 Task: Add an event with the title Second Team Building Activity: Outdoor Adventure and Team Bonding Experience, date '2023/10/29', time 8:30 AM to 10:30 AMand add a description: After the scavenger hunt, a debriefing session will be conducted to allow teams to share their experiences, challenges faced, and lessons learned. This provides an opportunity for reflection, celebration of successes, and identification of areas for improvement., put the event into Blue category . Add location for the event as: 456 Palace of Knossos, Crete, Greece, logged in from the account softage.10@softage.netand send the event invitation to softage.7@softage.net and softage.8@softage.net. Set a reminder for the event 15 minutes before
Action: Mouse moved to (102, 127)
Screenshot: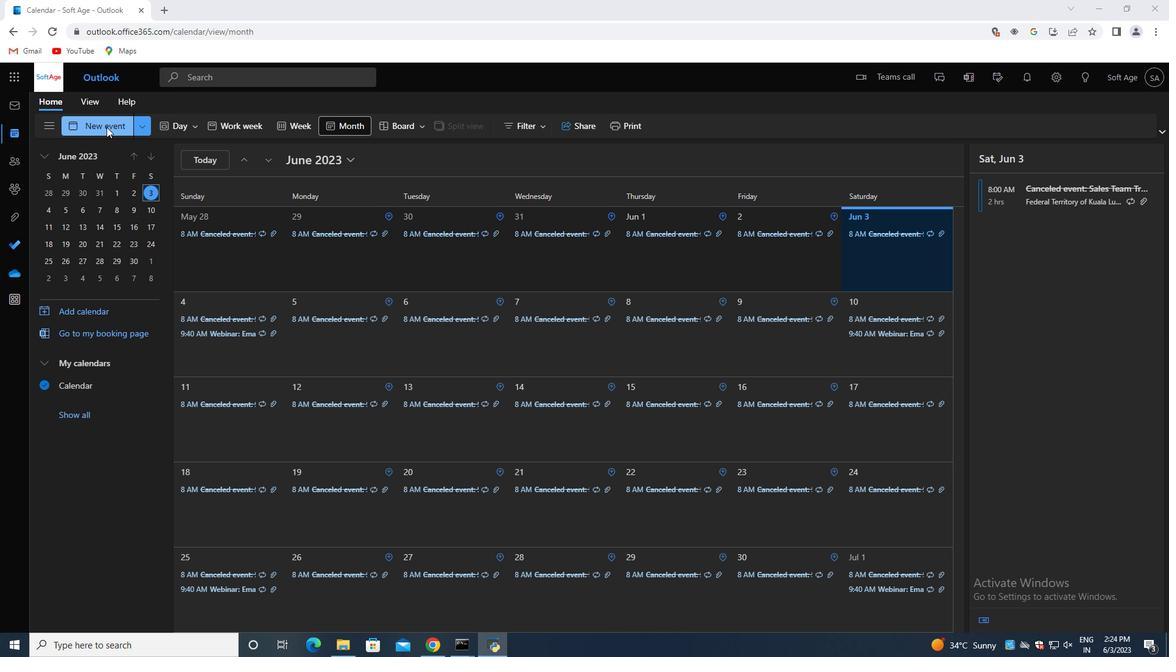 
Action: Mouse pressed left at (102, 127)
Screenshot: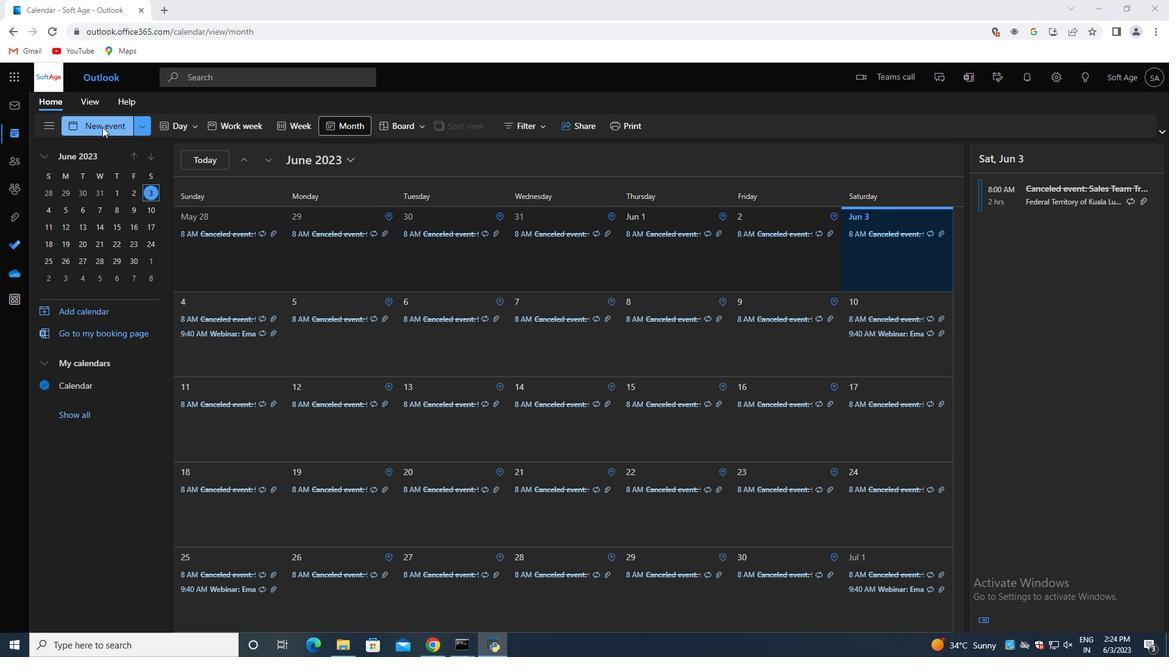 
Action: Mouse moved to (354, 196)
Screenshot: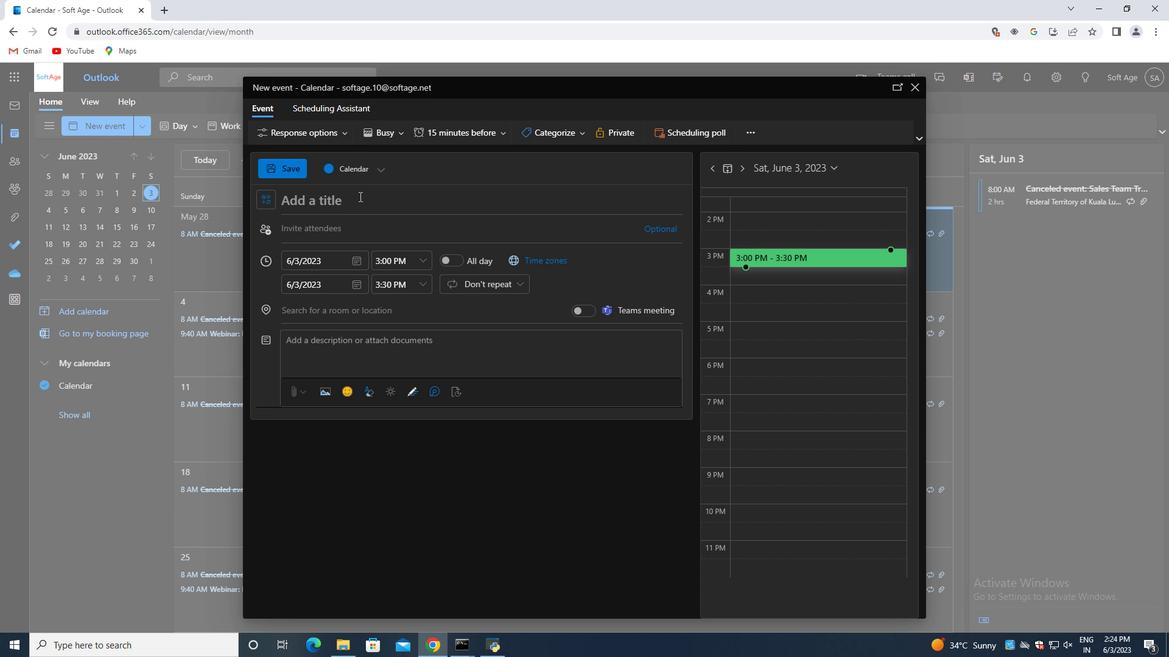 
Action: Mouse pressed left at (354, 196)
Screenshot: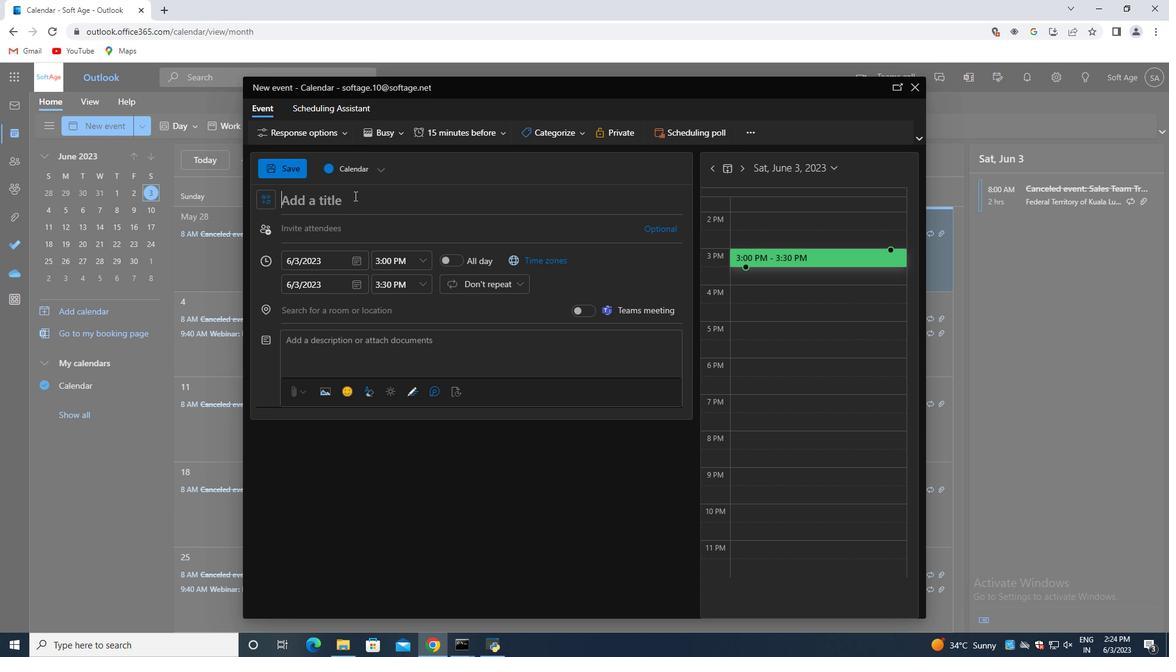 
Action: Key pressed <Key.shift>Second<Key.space><Key.shift>Team<Key.space><Key.shift>Building<Key.space><Key.shift>Activity<Key.shift_r>:<Key.space><Key.shift>Outdoor<Key.space><Key.shift>Adventure<Key.space>and<Key.space><Key.shift>Team<Key.space><Key.shift>Bonding<Key.space><Key.shift>Experience,<Key.backspace>
Screenshot: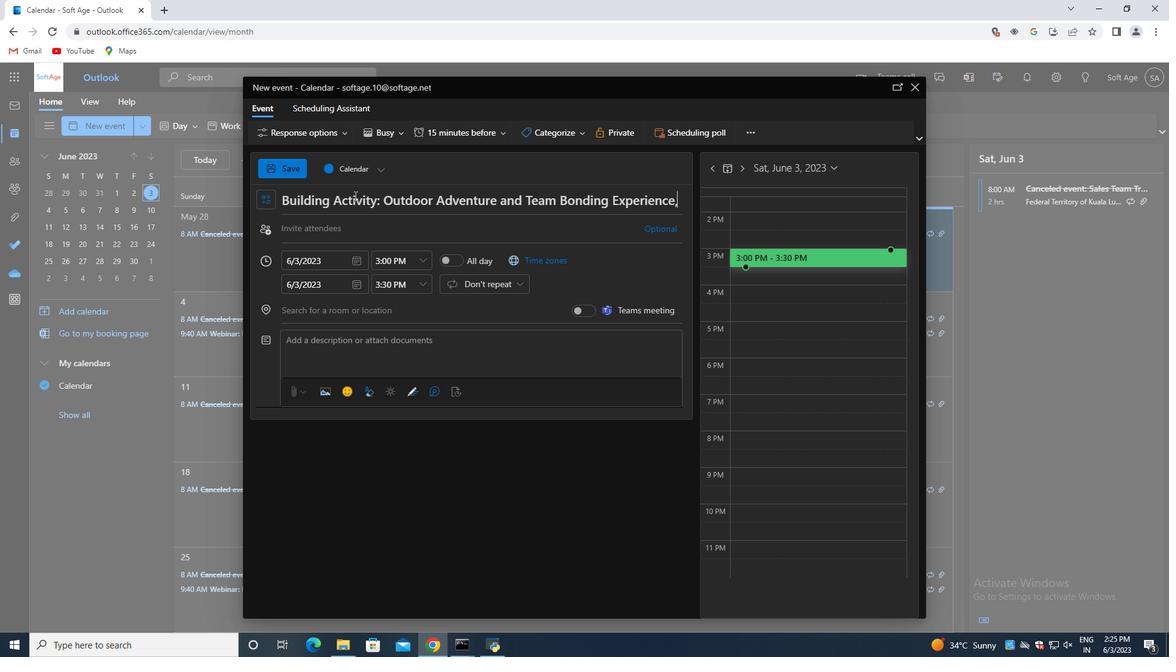 
Action: Mouse moved to (358, 261)
Screenshot: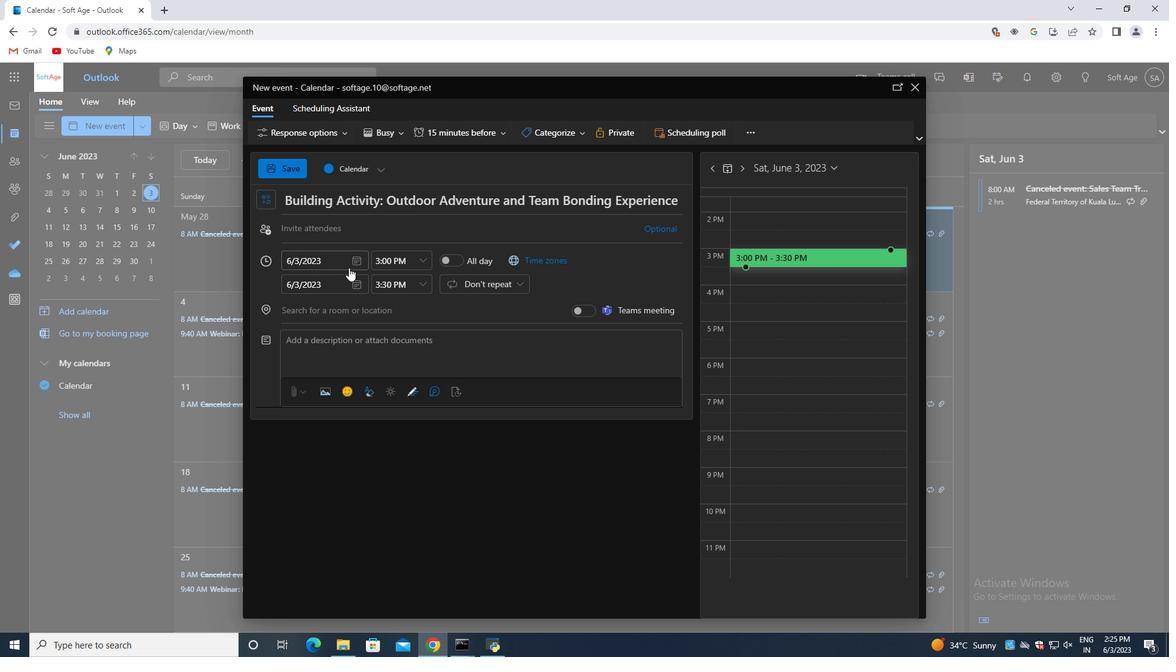
Action: Mouse pressed left at (358, 261)
Screenshot: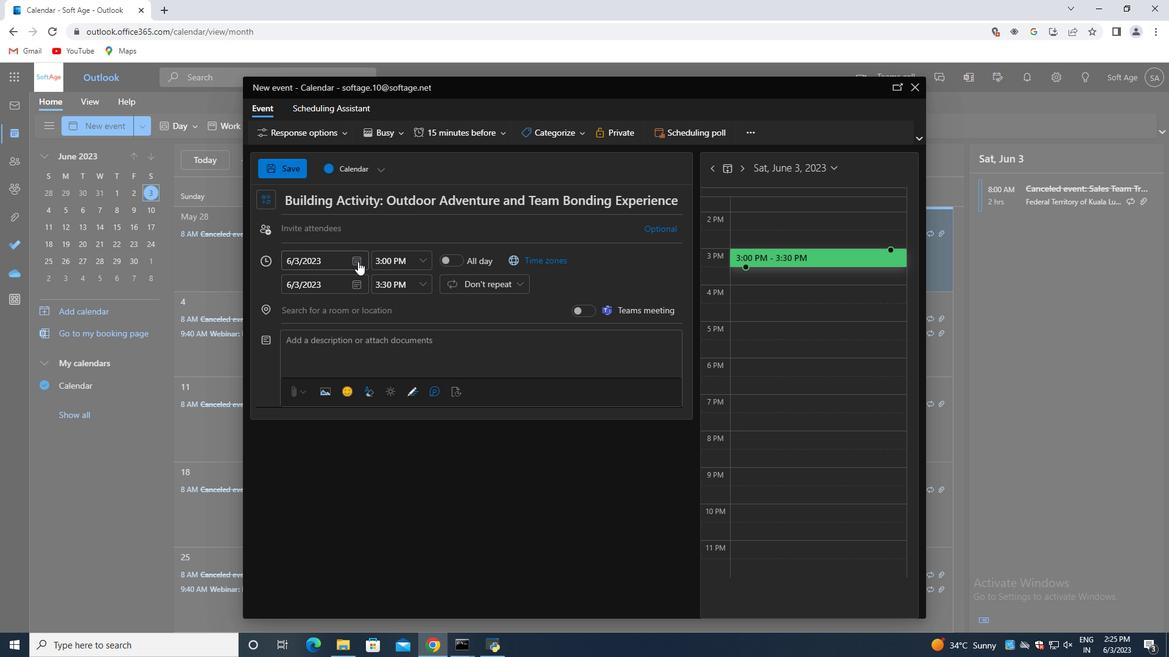 
Action: Mouse moved to (400, 290)
Screenshot: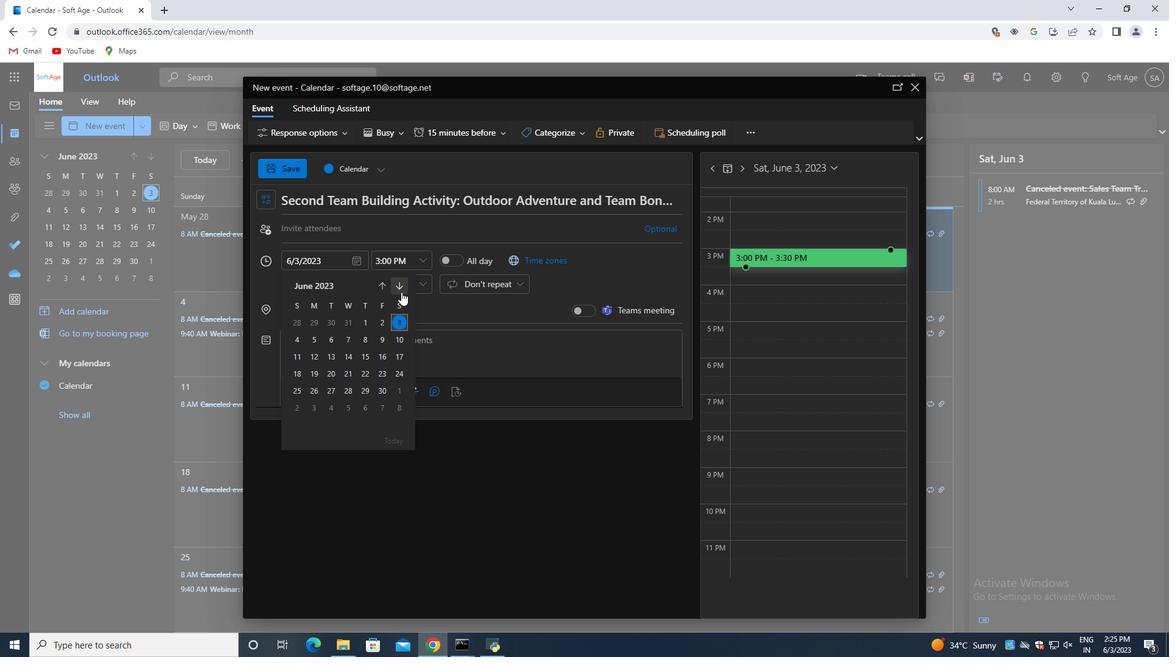 
Action: Mouse pressed left at (400, 290)
Screenshot: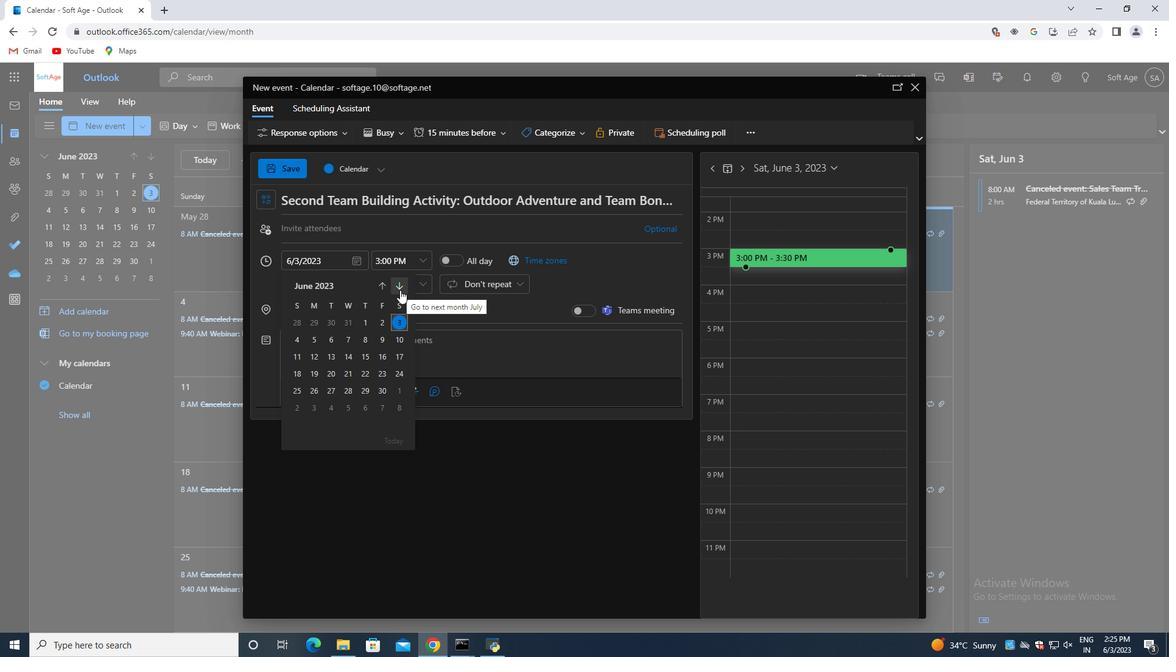 
Action: Mouse pressed left at (400, 290)
Screenshot: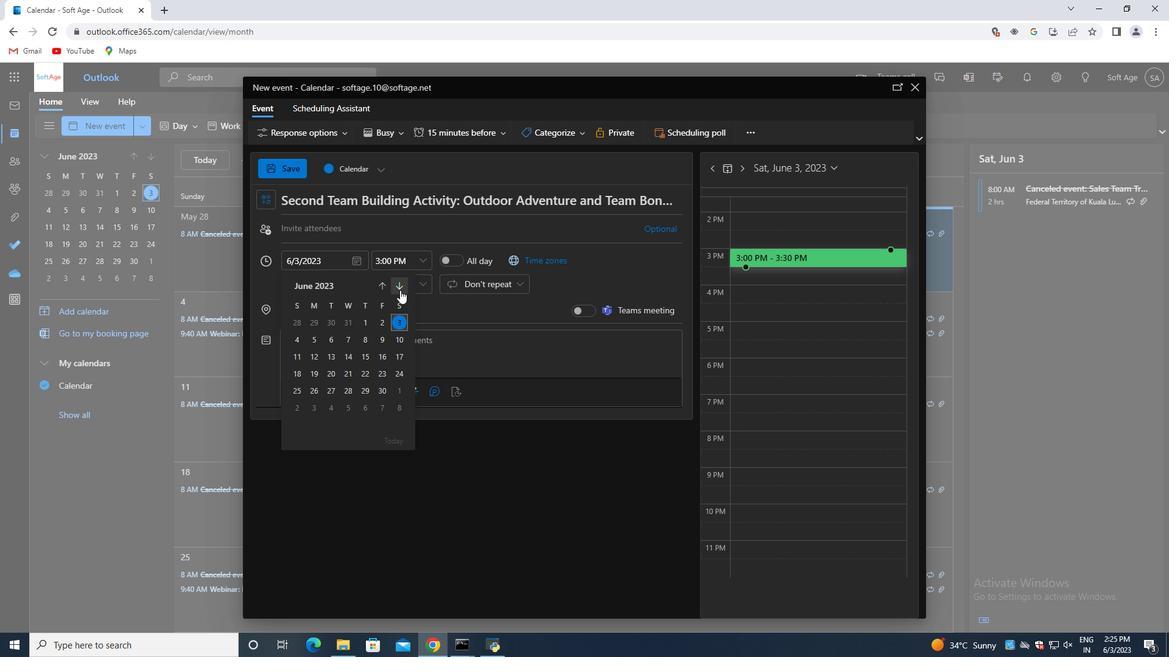 
Action: Mouse pressed left at (400, 290)
Screenshot: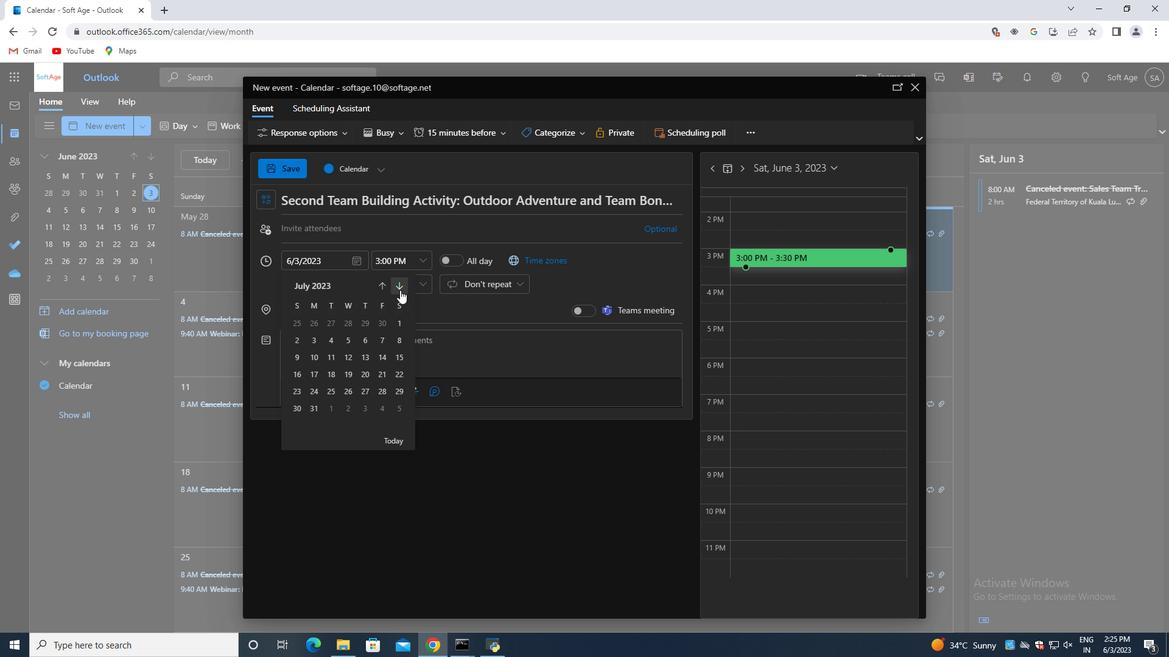 
Action: Mouse pressed left at (400, 290)
Screenshot: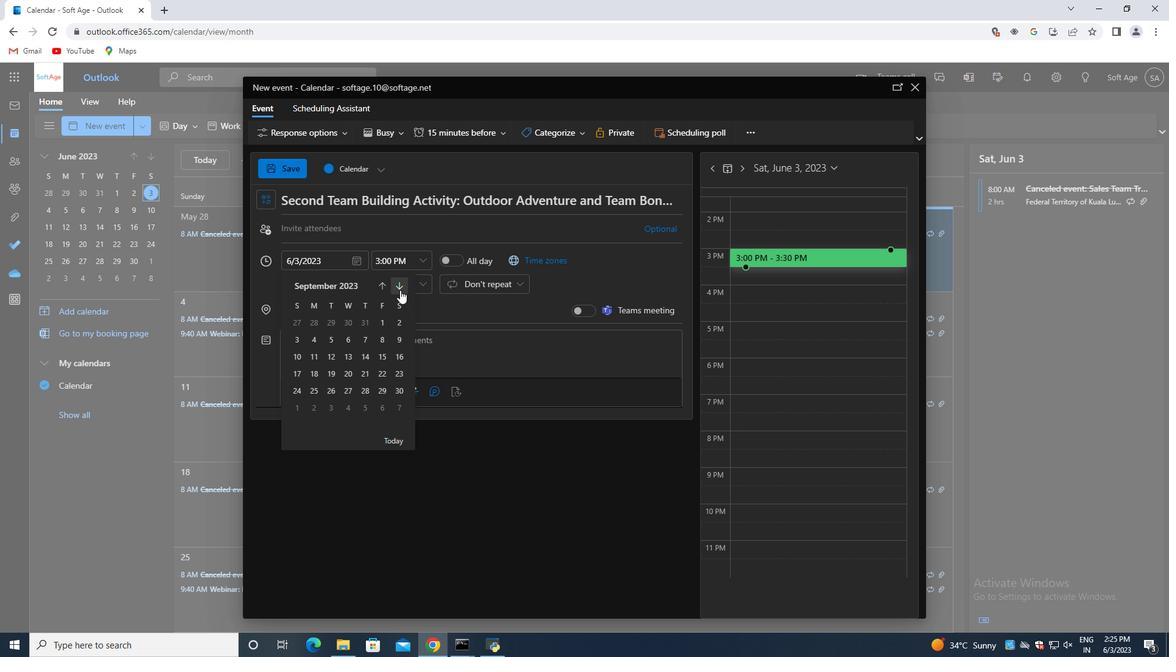 
Action: Mouse moved to (297, 392)
Screenshot: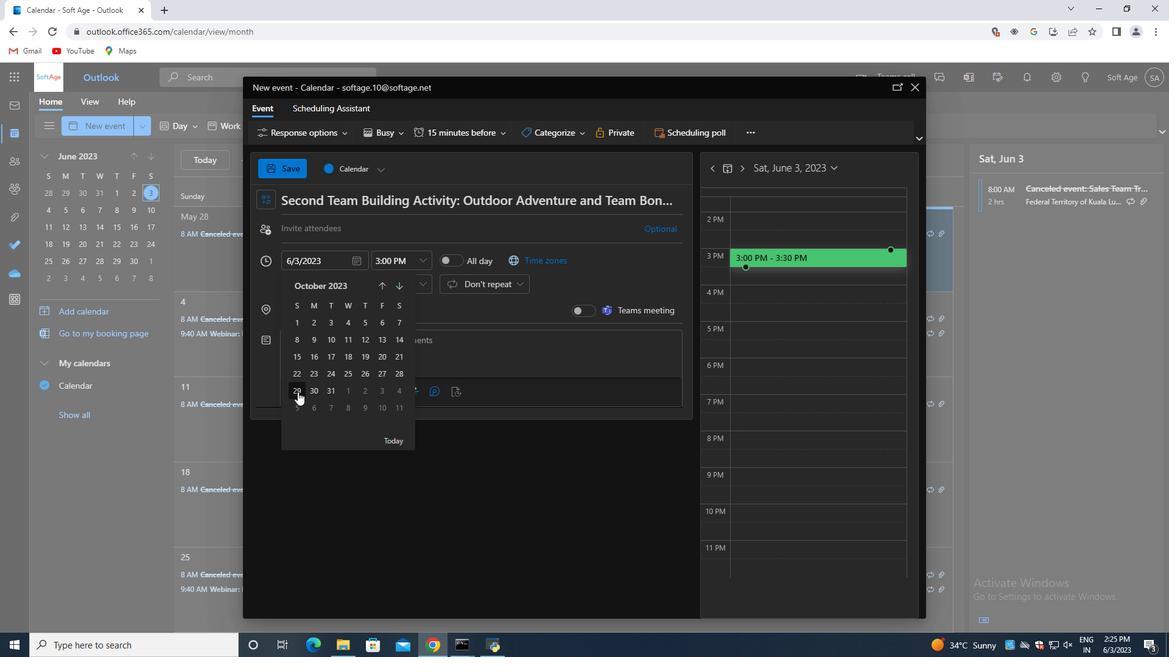 
Action: Mouse pressed left at (297, 392)
Screenshot: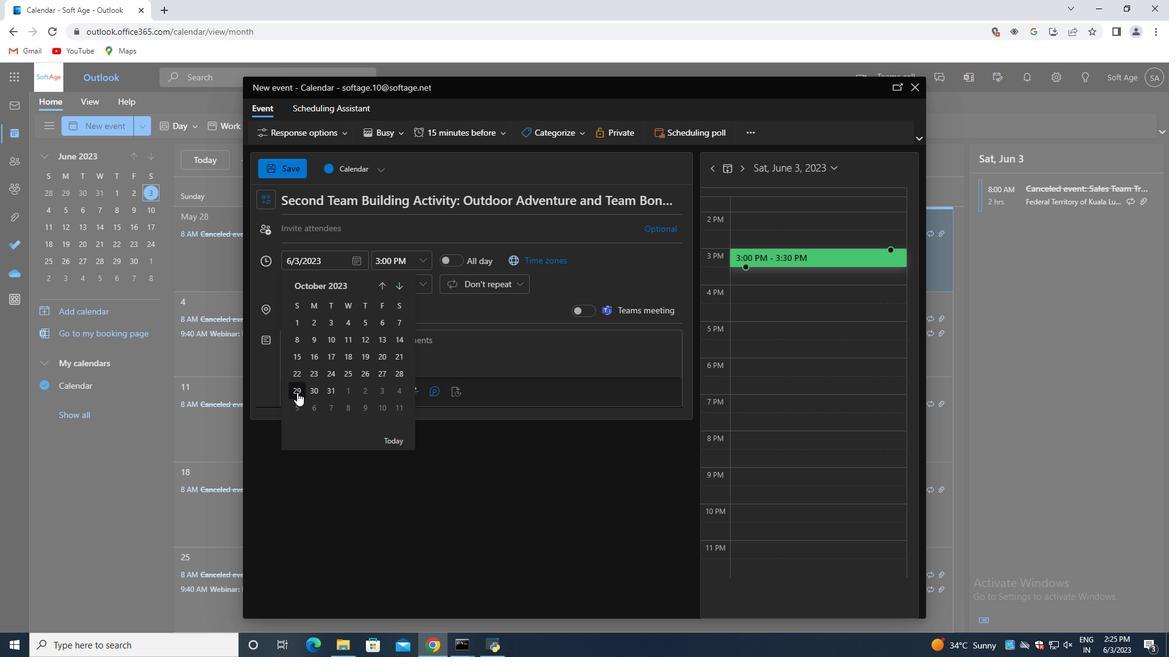 
Action: Mouse moved to (426, 260)
Screenshot: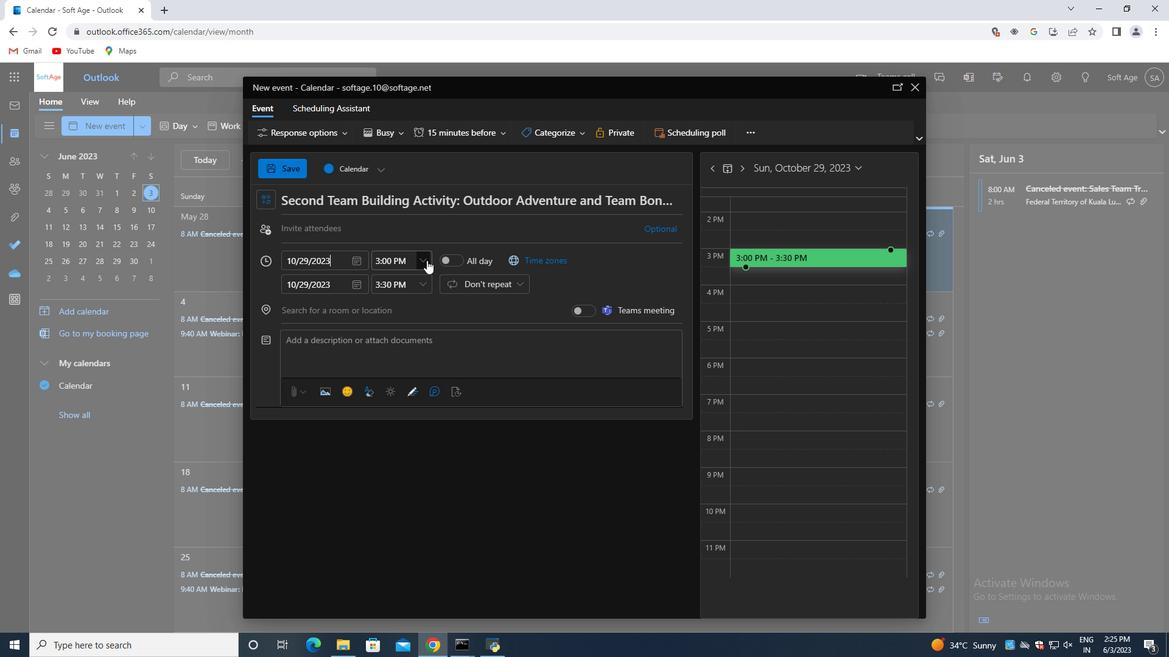 
Action: Mouse pressed left at (426, 260)
Screenshot: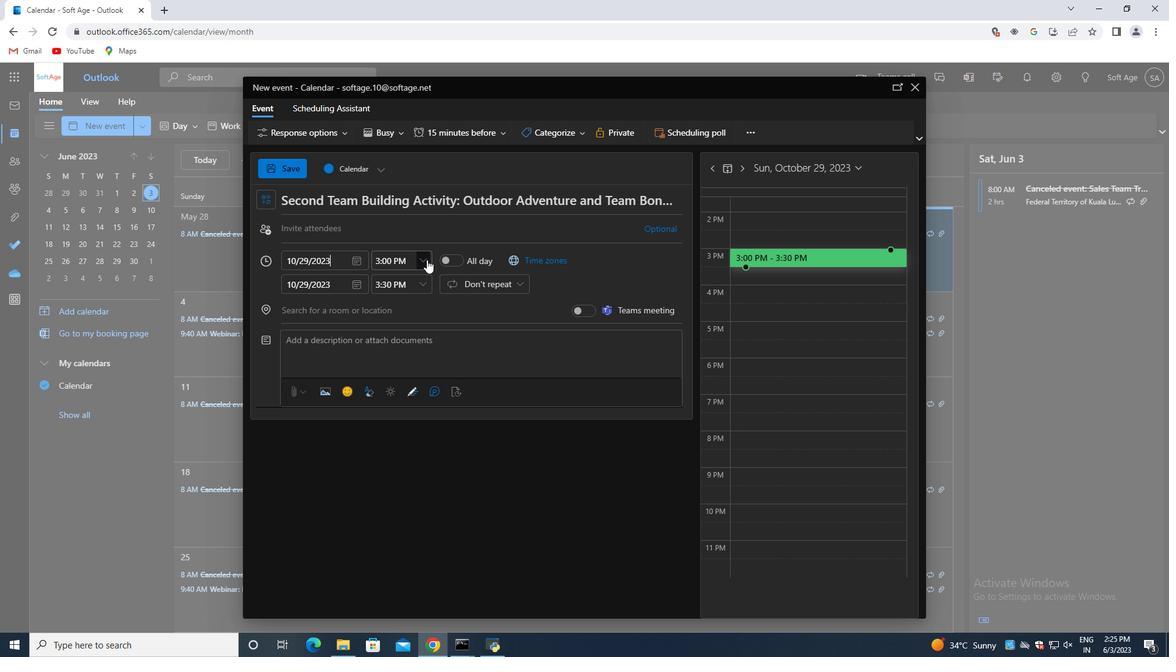 
Action: Mouse moved to (398, 314)
Screenshot: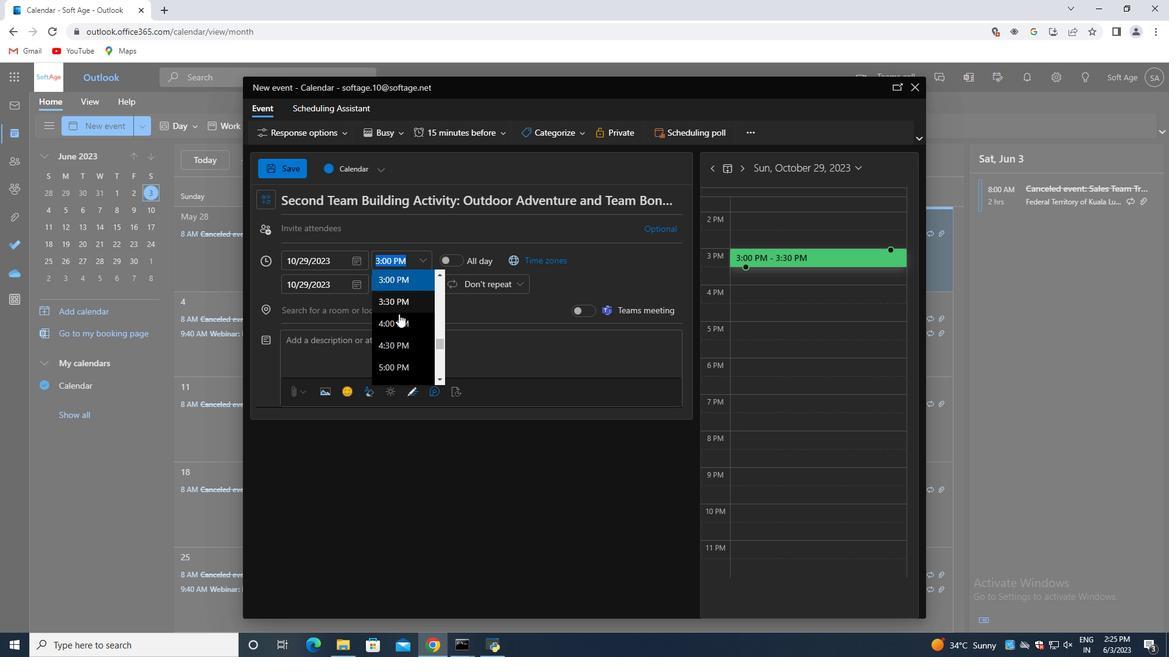 
Action: Mouse scrolled (398, 314) with delta (0, 0)
Screenshot: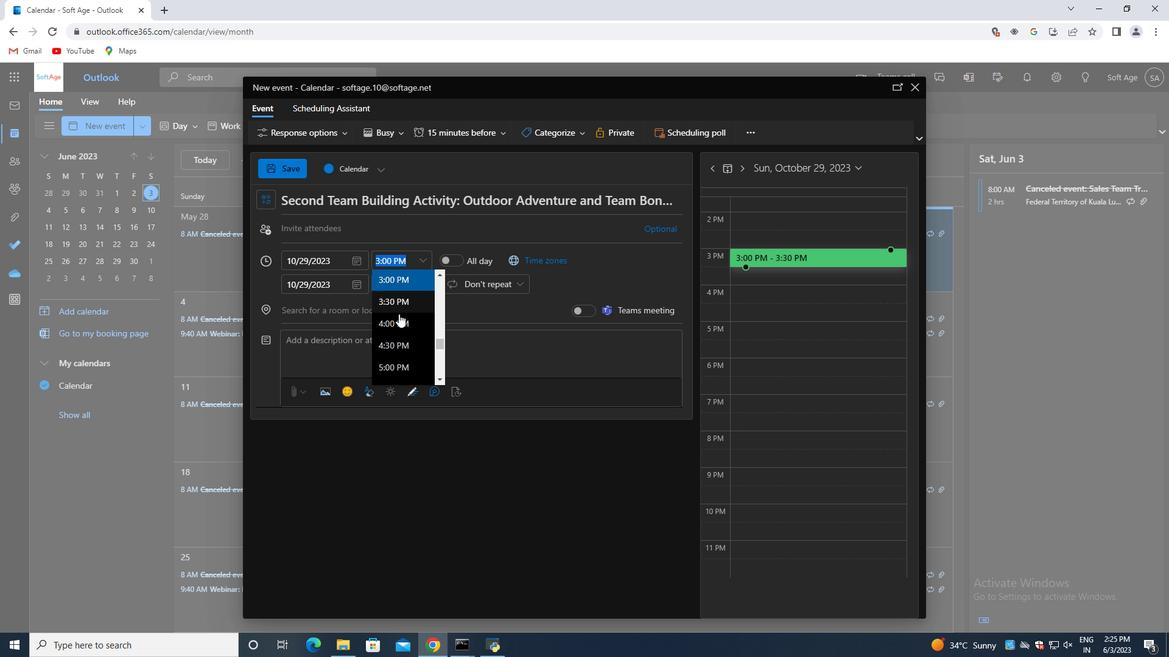 
Action: Mouse scrolled (398, 314) with delta (0, 0)
Screenshot: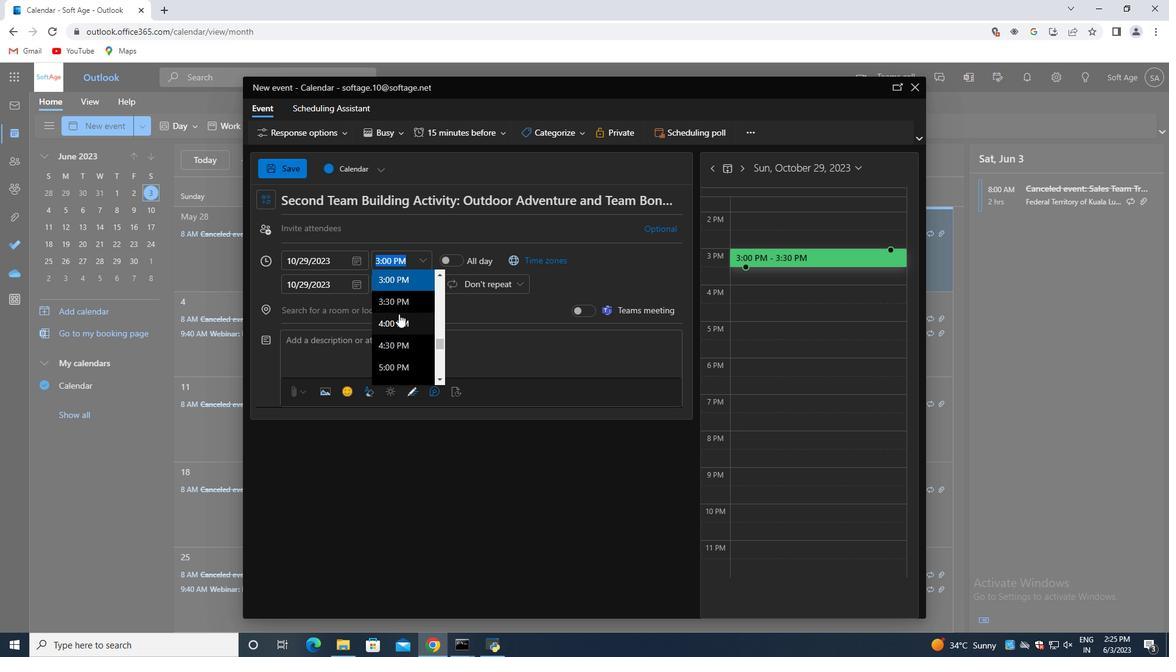 
Action: Mouse scrolled (398, 314) with delta (0, 0)
Screenshot: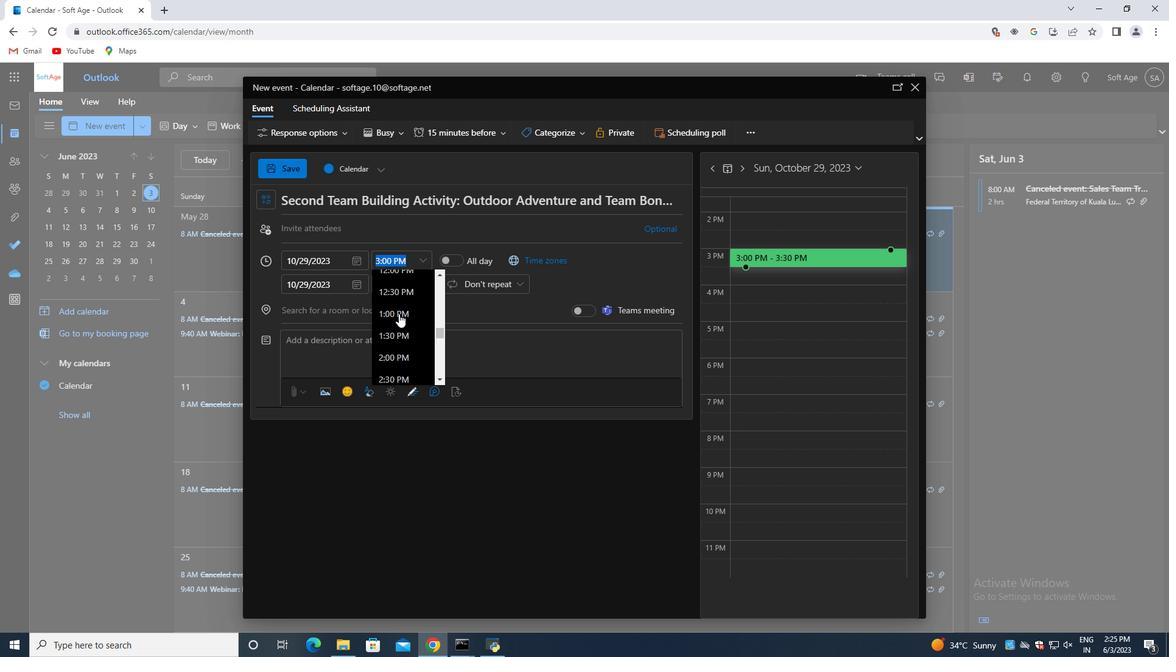 
Action: Mouse scrolled (398, 314) with delta (0, 0)
Screenshot: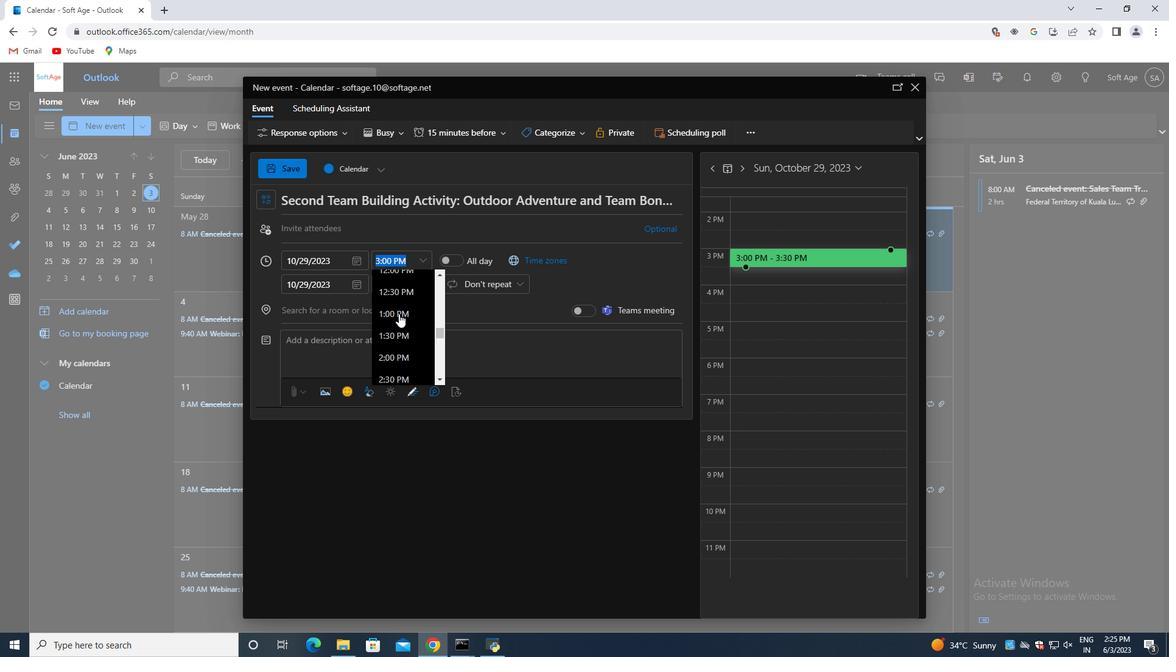 
Action: Mouse scrolled (398, 314) with delta (0, 0)
Screenshot: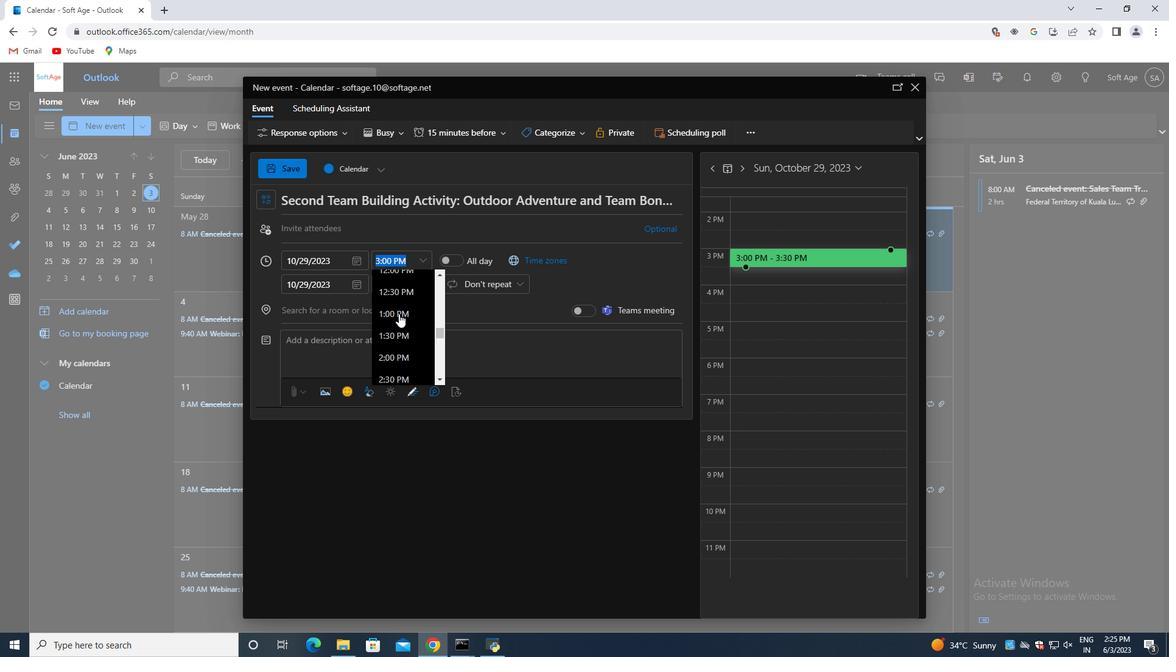 
Action: Mouse moved to (402, 300)
Screenshot: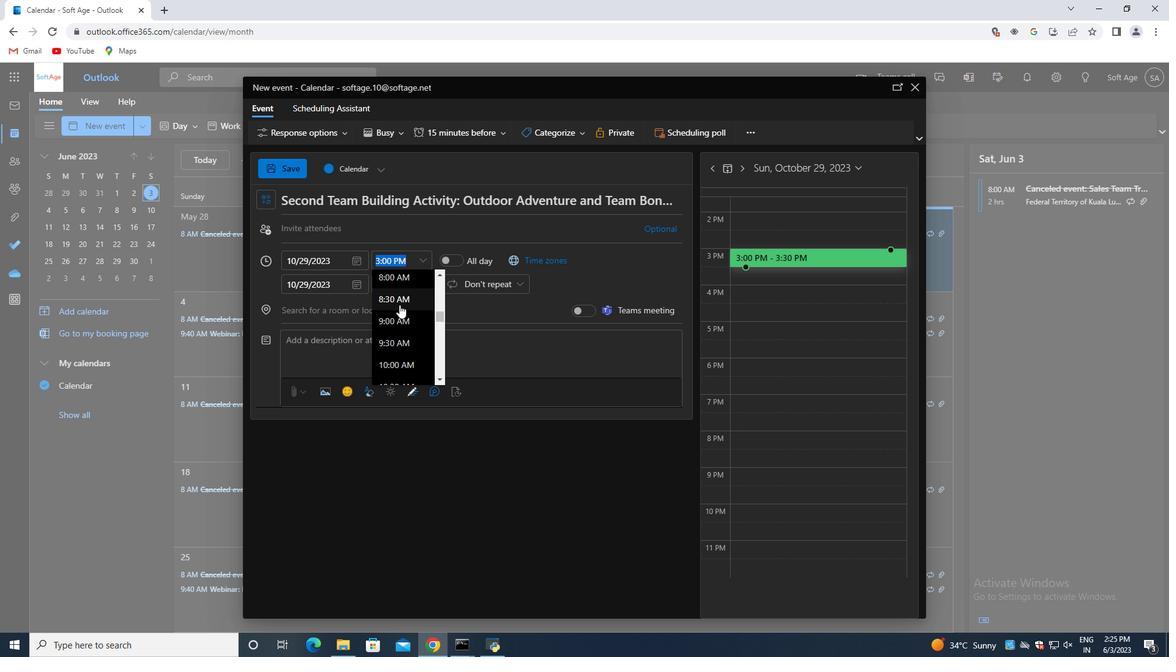 
Action: Mouse pressed left at (402, 300)
Screenshot: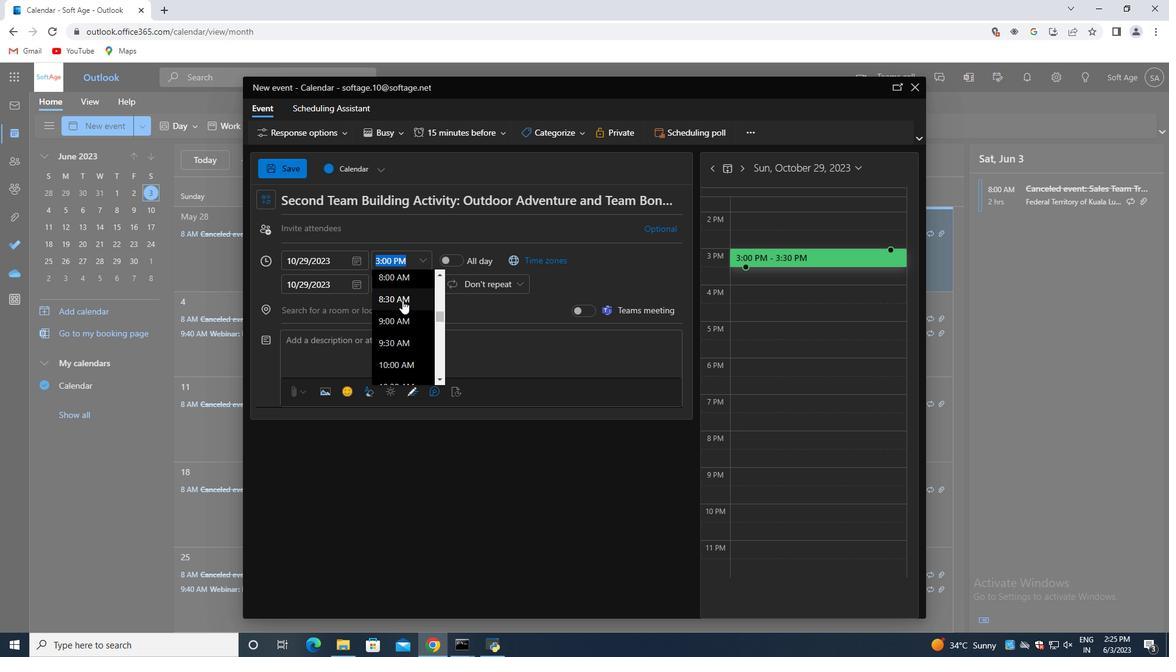 
Action: Mouse moved to (420, 288)
Screenshot: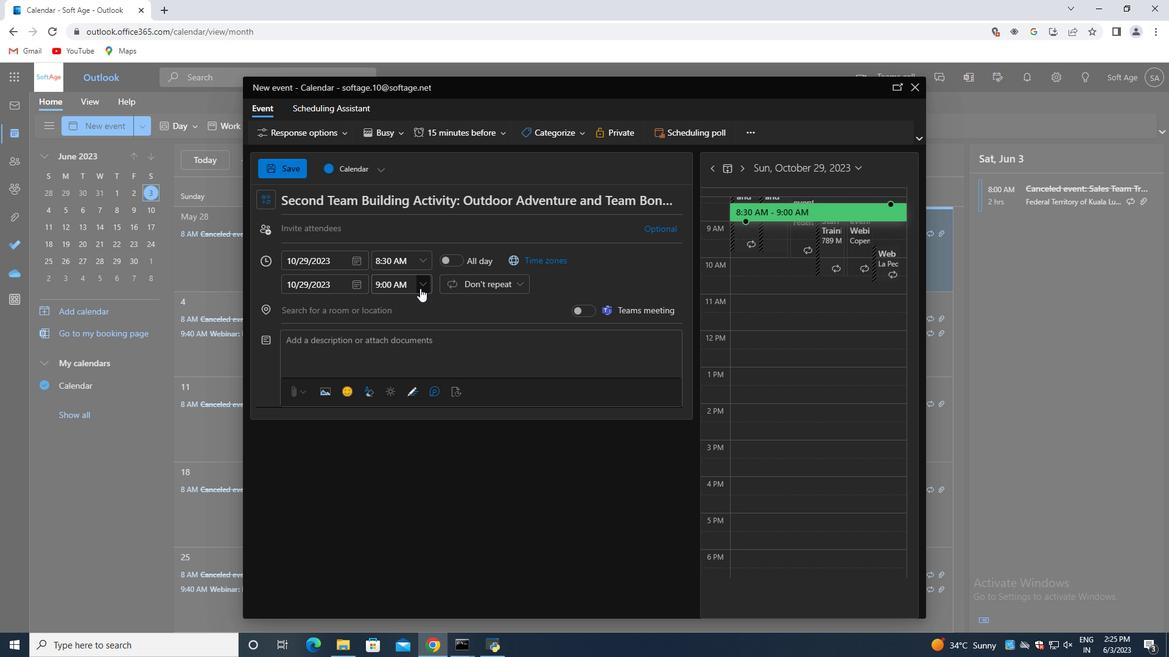
Action: Mouse pressed left at (420, 288)
Screenshot: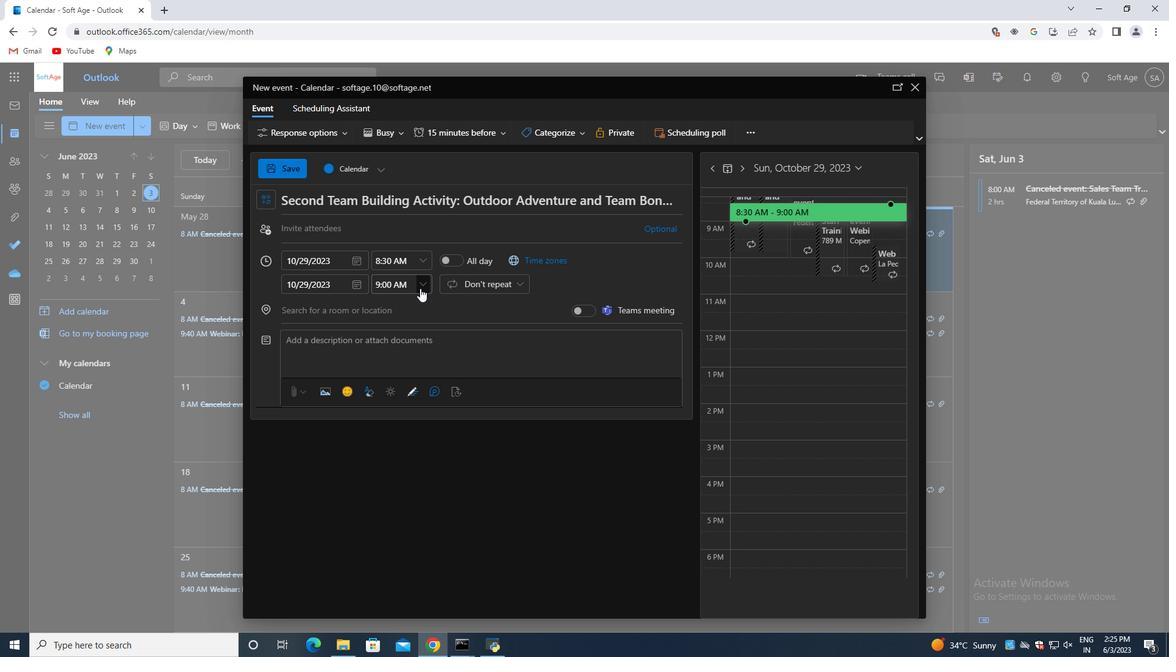 
Action: Mouse moved to (406, 370)
Screenshot: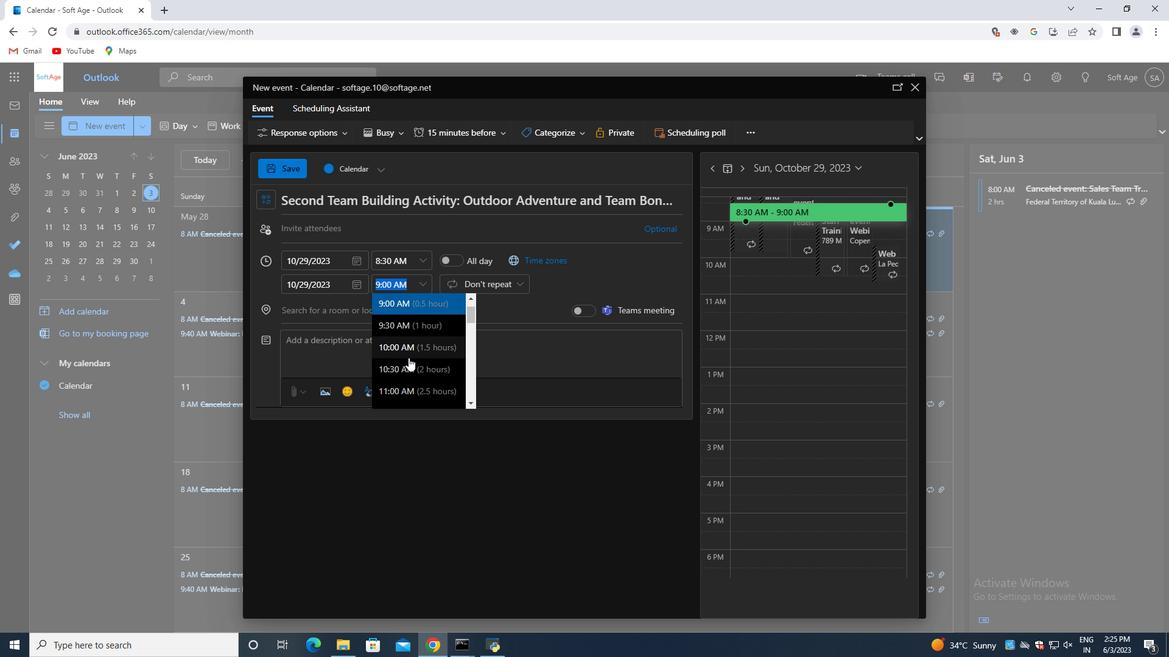 
Action: Mouse pressed left at (406, 370)
Screenshot: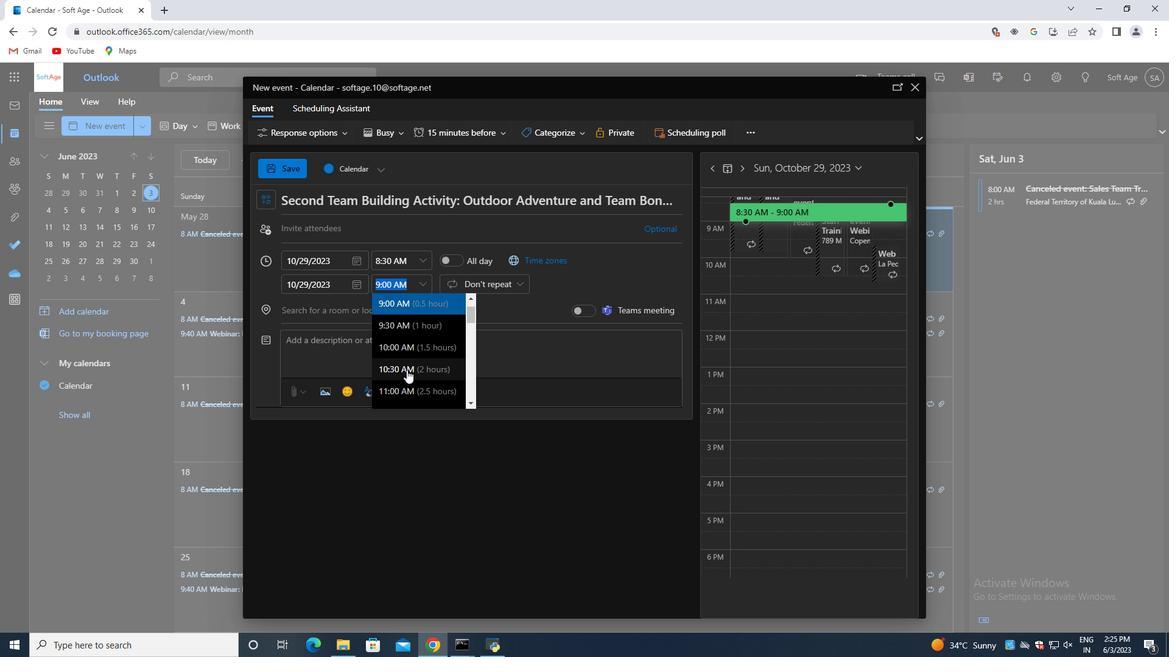 
Action: Mouse moved to (398, 345)
Screenshot: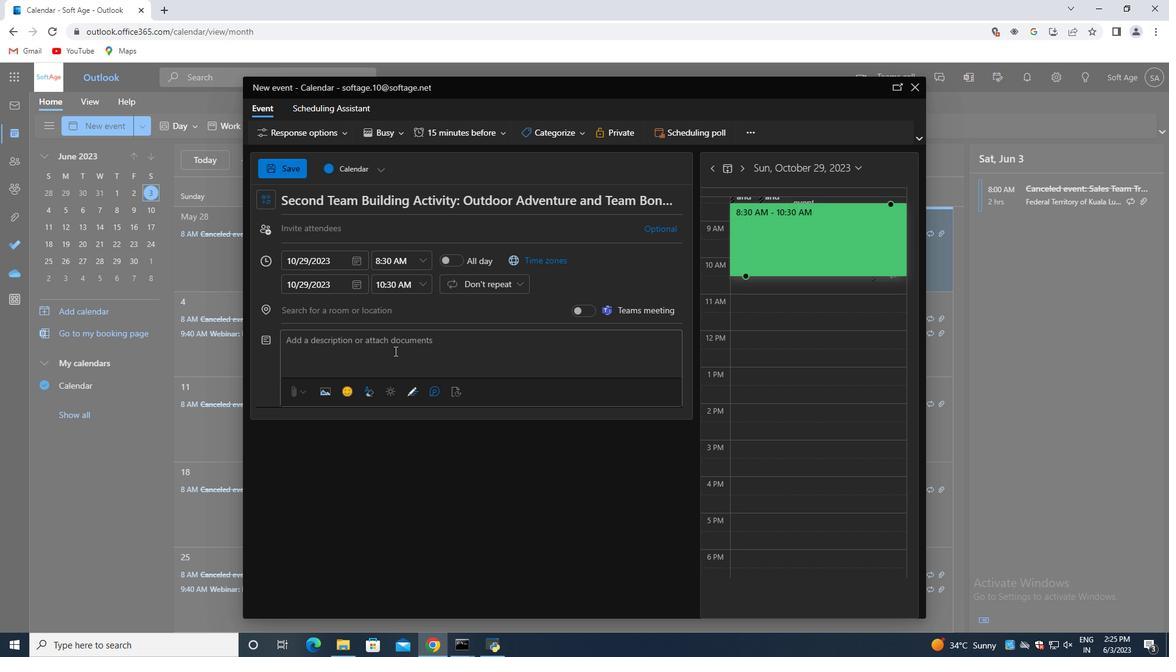 
Action: Mouse pressed left at (398, 345)
Screenshot: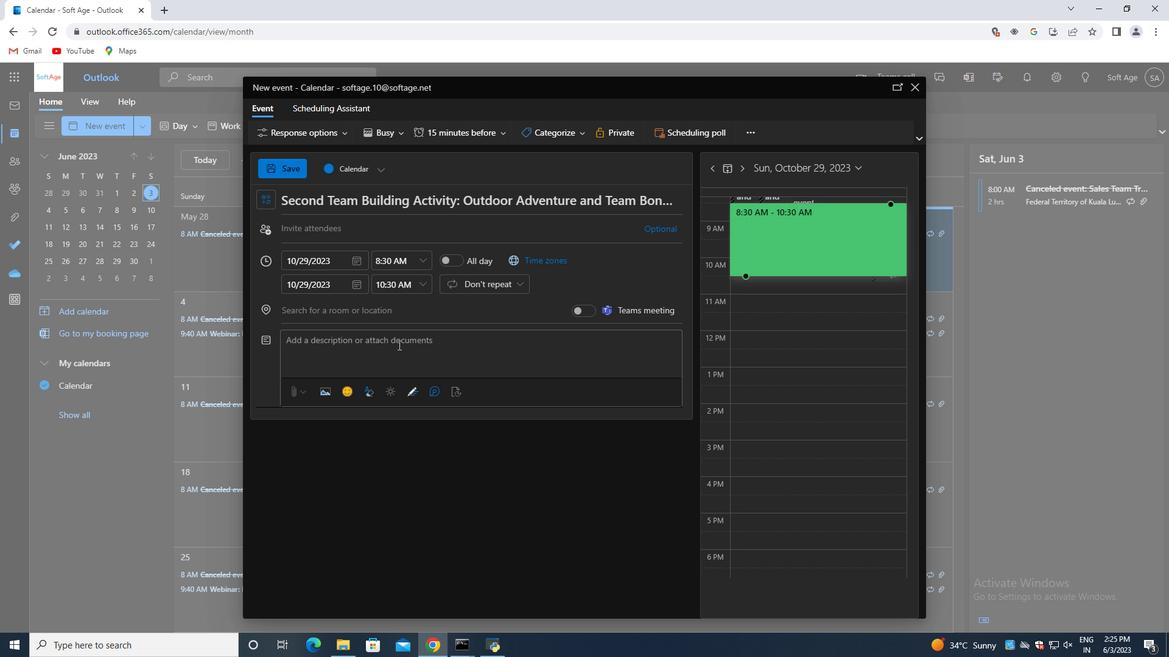 
Action: Key pressed <Key.shift>After<Key.space>the<Key.space>scavenger<Key.space>hunt,<Key.space>a<Key.space>debriefing<Key.space>session<Key.space>will<Key.space>bw<Key.backspace>e<Key.space>conducted<Key.space>to<Key.space>allow<Key.space>teams<Key.space>to<Key.space>share<Key.space>their<Key.space>experience,<Key.space>challenges<Key.space>faced<Key.space><Key.backspace>,<Key.space>a<Key.caps_lock>ND<Key.space><Key.backspace><Key.backspace><Key.backspace><Key.backspace><Key.caps_lock>and<Key.space>lessons<Key.space>learned.<Key.space><Key.shift>This<Key.space>provides<Key.space>an<Key.space>opportunity<Key.space>for<Key.space>red<Key.backspace>flectui<Key.backspace><Key.backspace>ion,<Key.space>celebration<Key.space>of<Key.space>successes,<Key.space>and<Key.space>identification<Key.space>of<Key.space>areas<Key.space>for<Key.space>improvement.
Screenshot: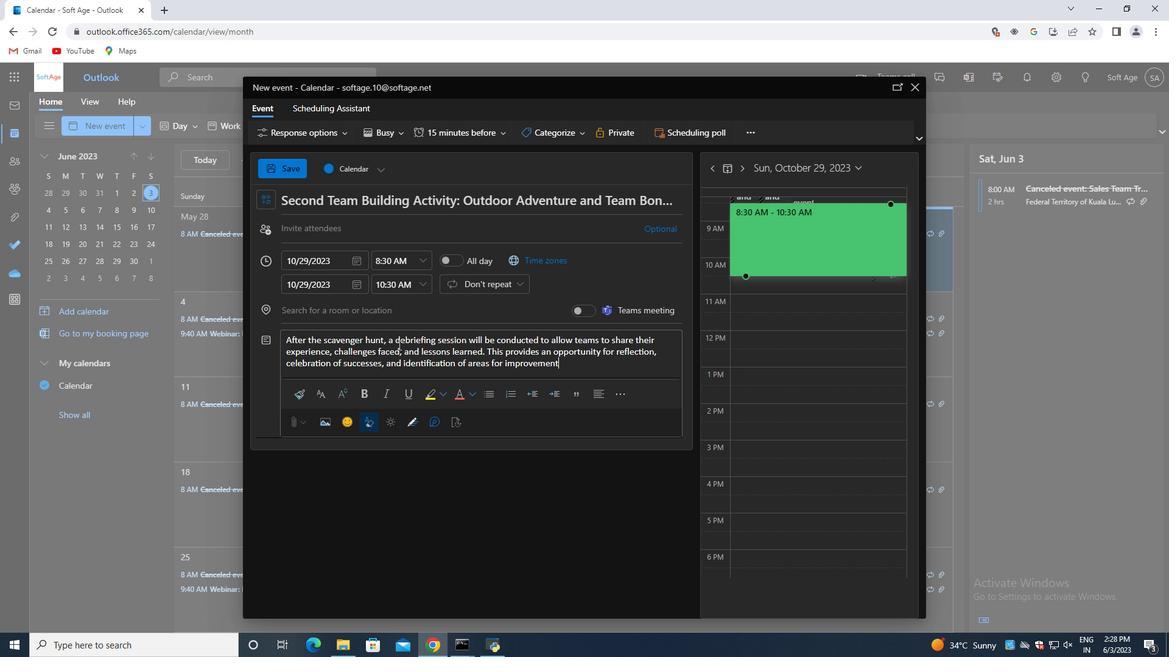 
Action: Mouse moved to (411, 345)
Screenshot: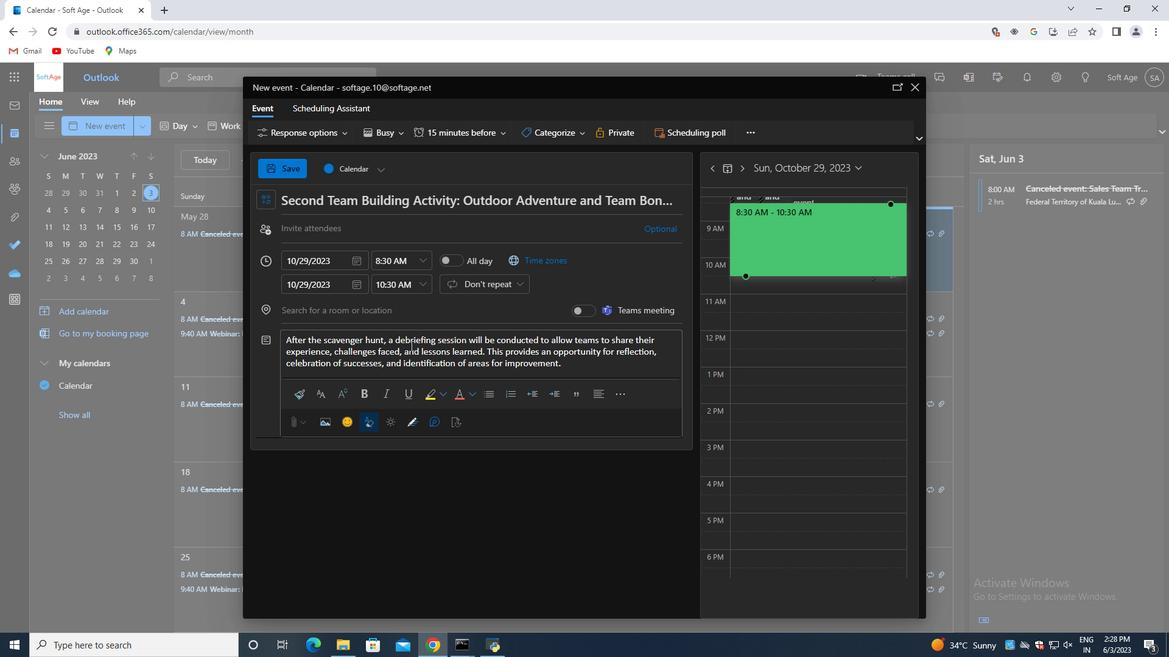 
Action: Mouse scrolled (411, 345) with delta (0, 0)
Screenshot: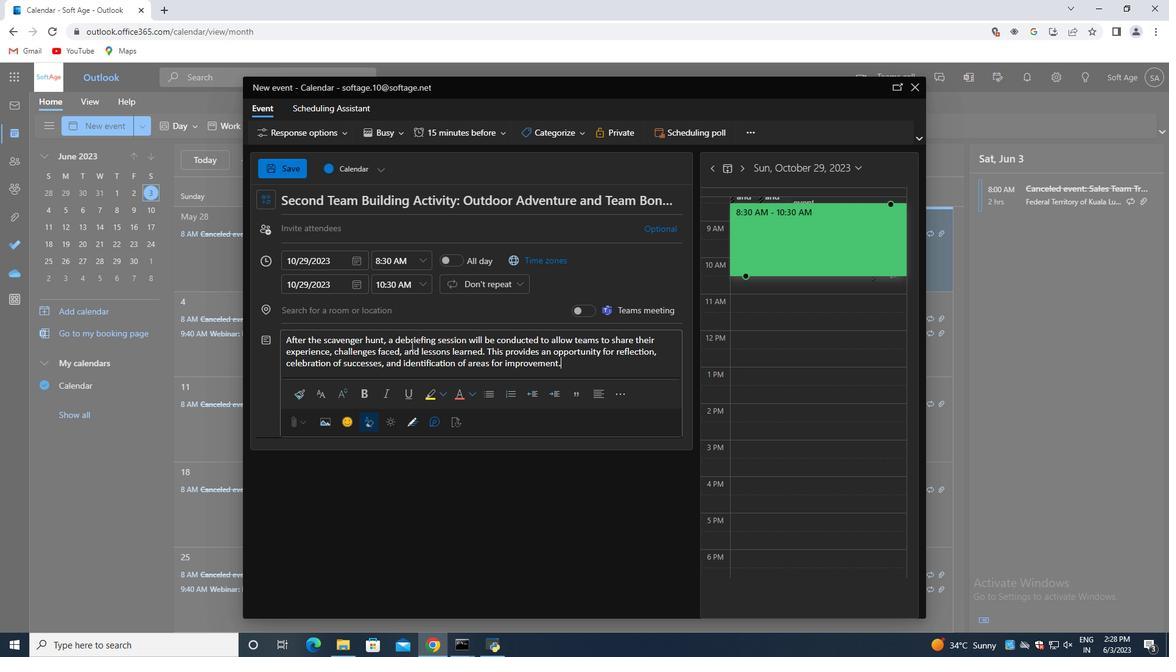 
Action: Mouse moved to (558, 131)
Screenshot: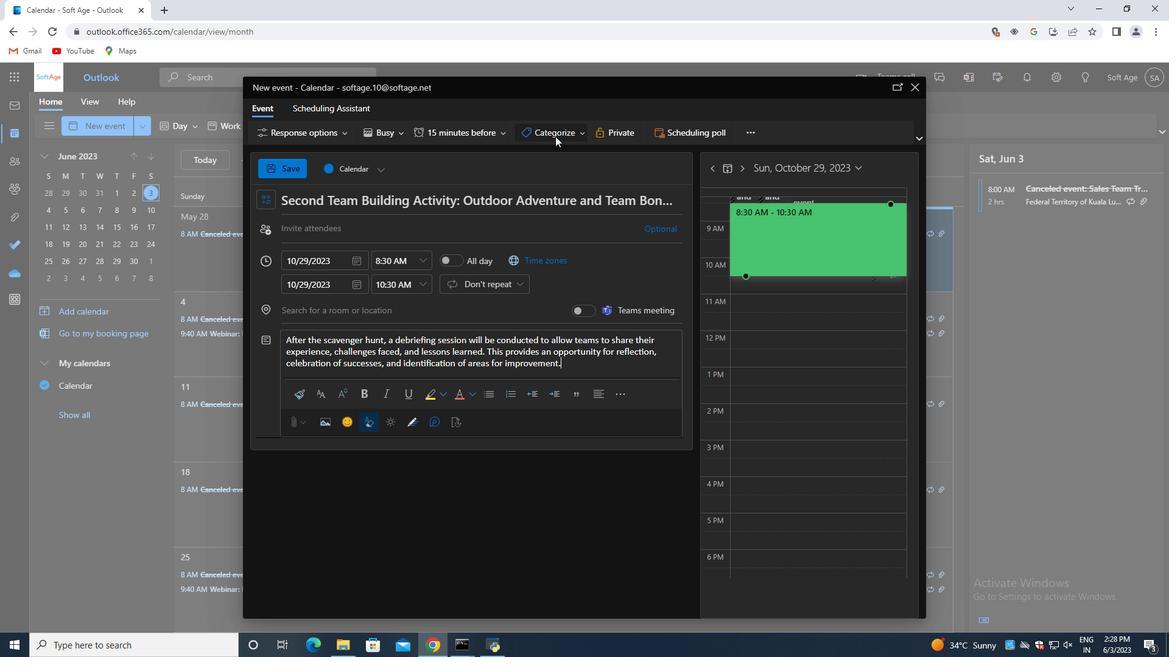
Action: Mouse pressed left at (558, 131)
Screenshot: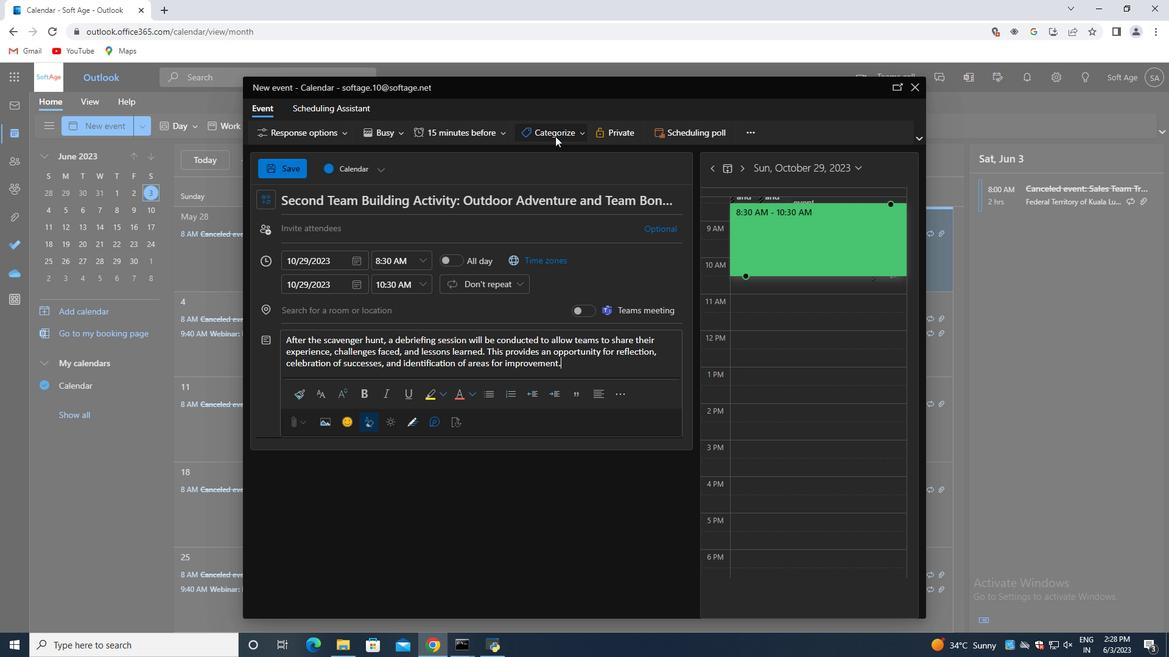 
Action: Mouse moved to (577, 157)
Screenshot: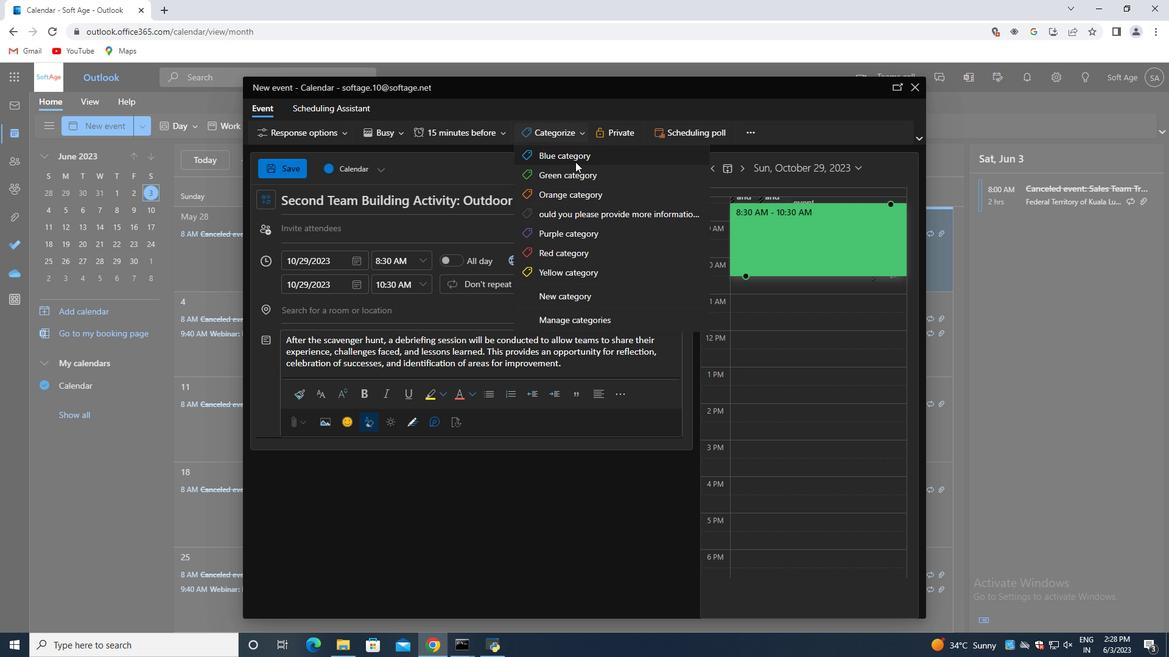 
Action: Mouse pressed left at (577, 157)
Screenshot: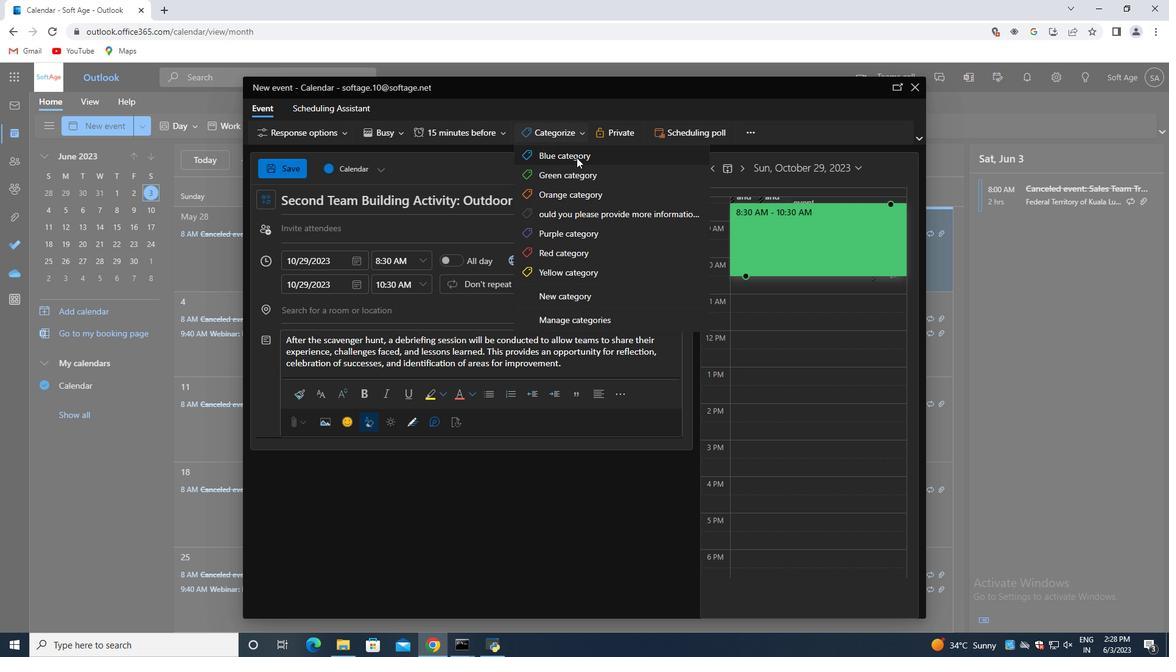 
Action: Mouse moved to (394, 308)
Screenshot: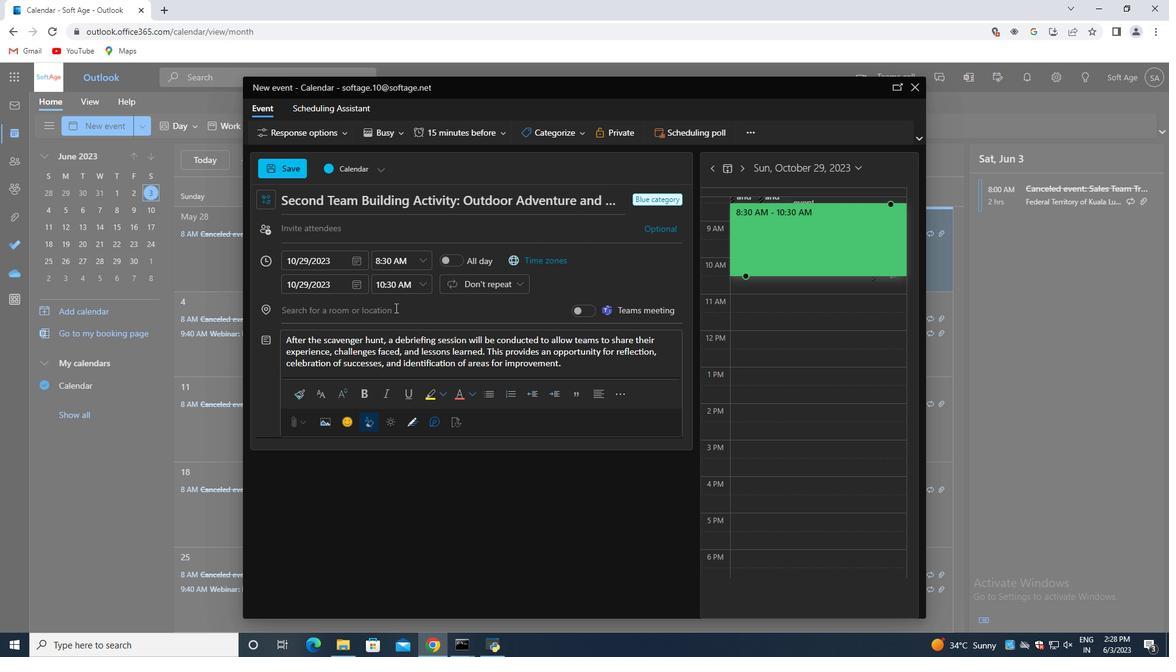 
Action: Mouse pressed left at (394, 308)
Screenshot: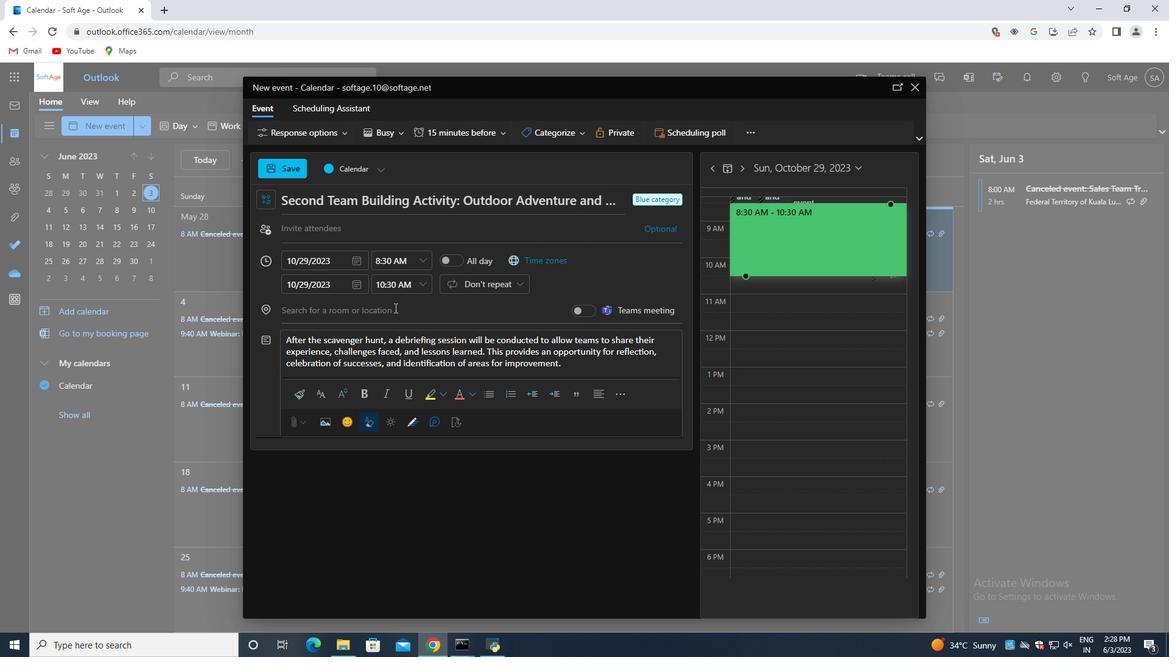 
Action: Key pressed 456<Key.space><Key.shift_r><Key.shift_r><Key.shift_r>Palace<Key.space>of<Key.space><Key.shift>Knossos,<Key.space><Key.shift>Crete,<Key.space><Key.shift><Key.shift><Key.shift><Key.shift>Greece
Screenshot: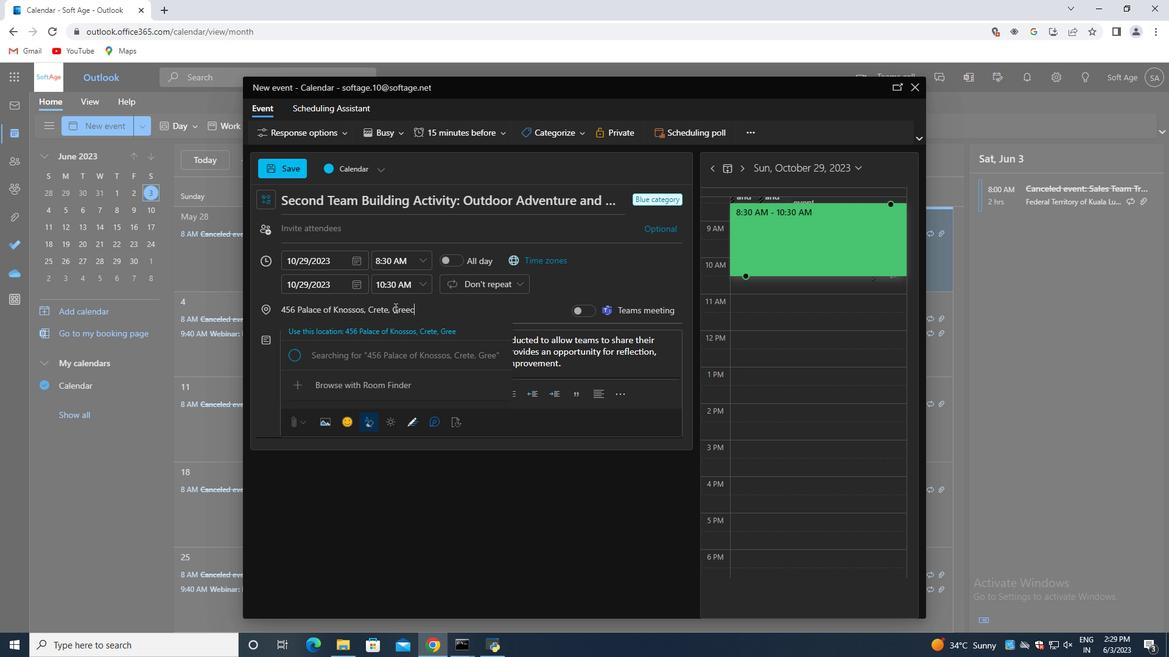 
Action: Mouse moved to (400, 333)
Screenshot: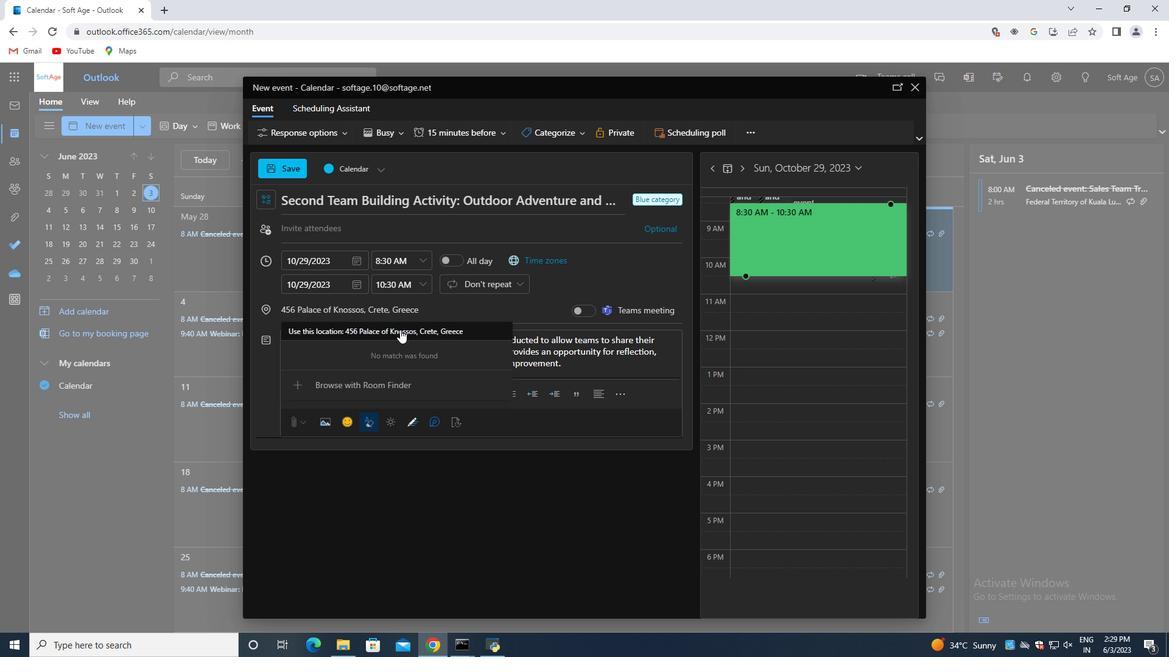 
Action: Mouse pressed left at (400, 333)
Screenshot: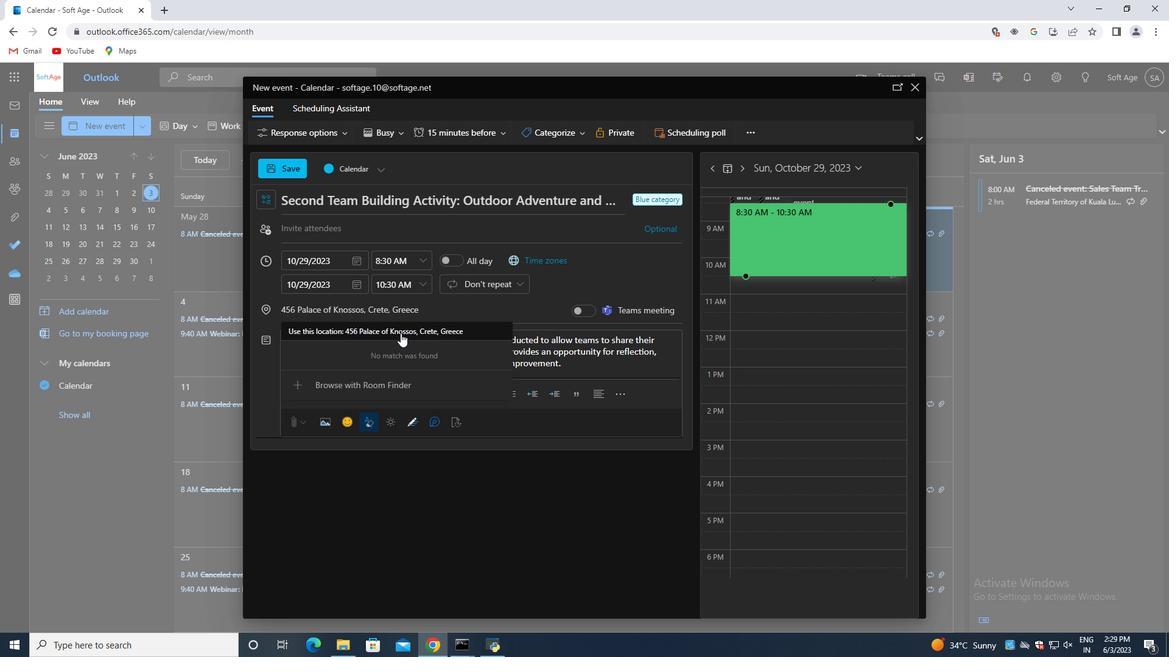 
Action: Mouse moved to (350, 228)
Screenshot: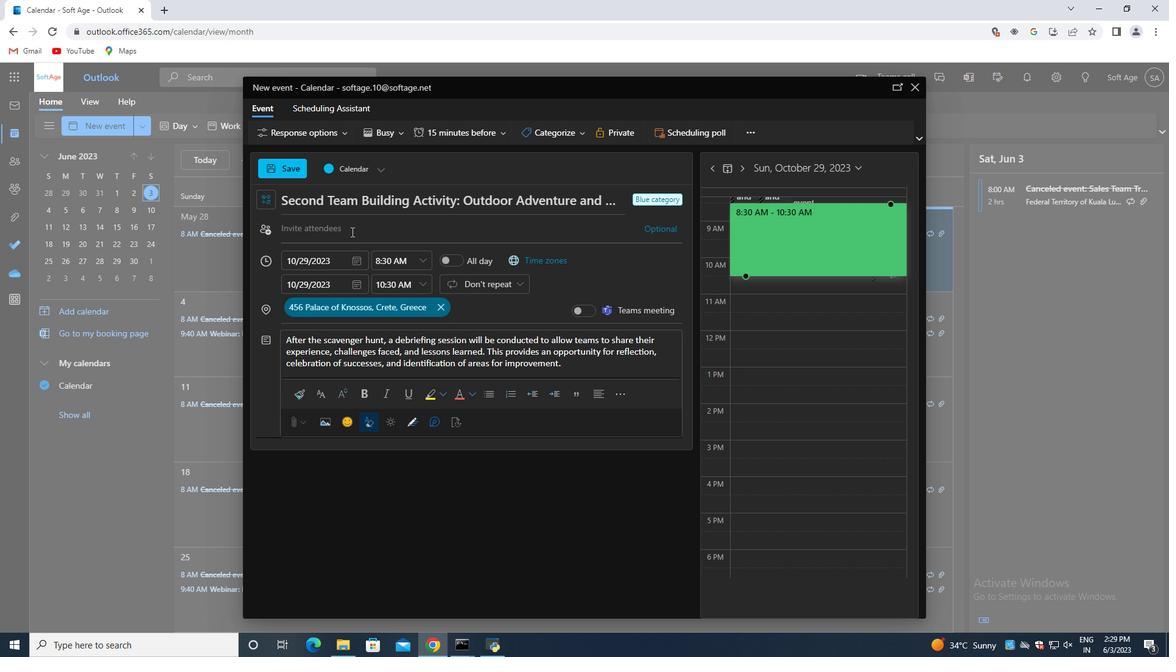 
Action: Mouse pressed left at (350, 228)
Screenshot: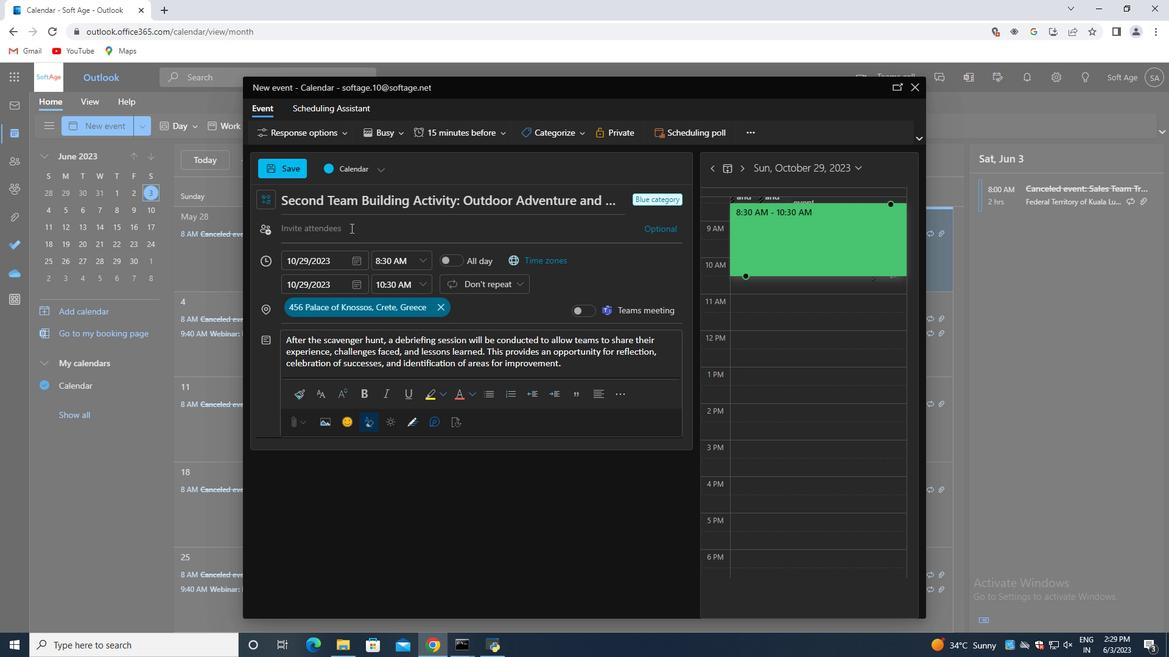 
Action: Key pressed softage.7<Key.shift>@softage.net<Key.enter>softage.8<Key.shift>@softage.net<Key.enter>
Screenshot: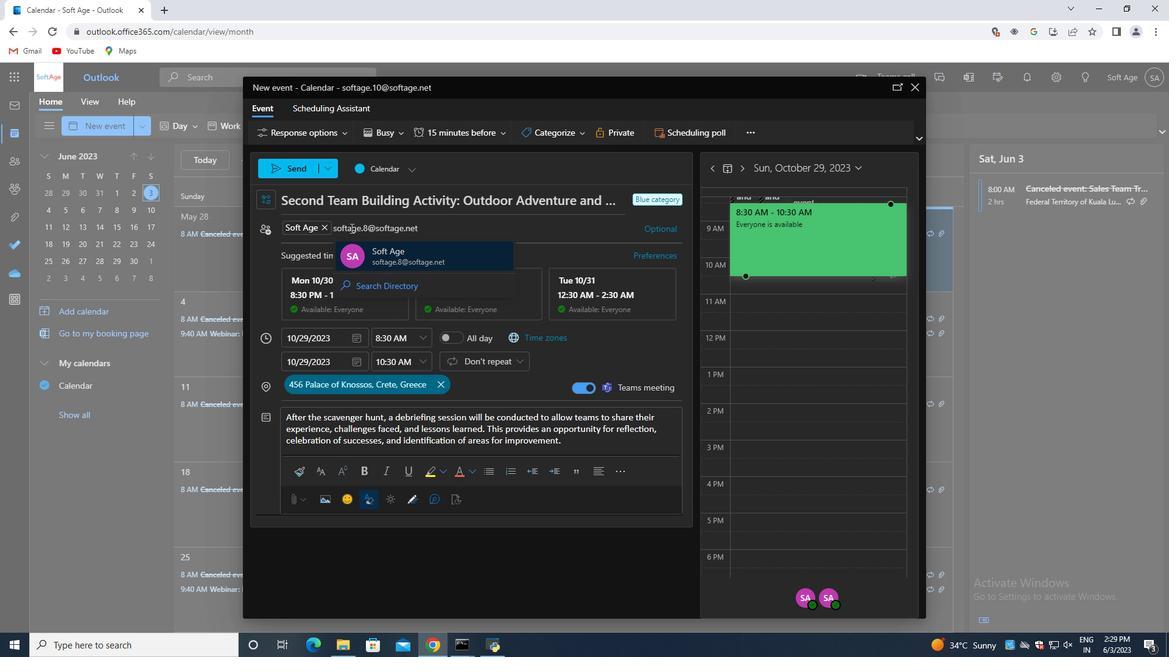
Action: Mouse moved to (465, 133)
Screenshot: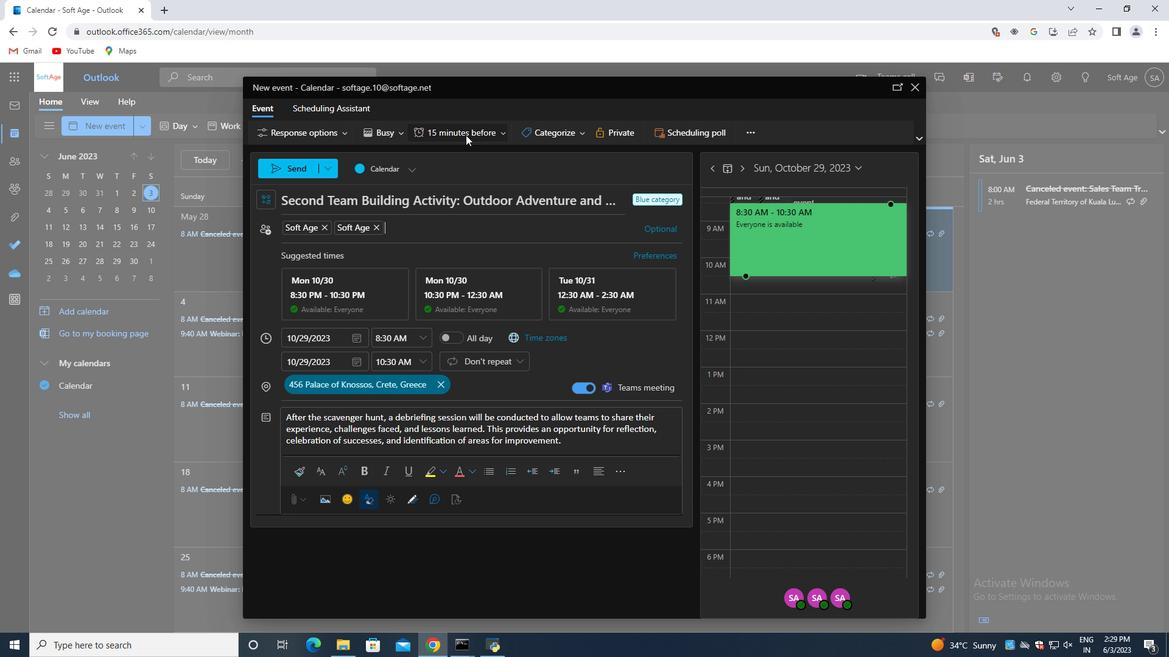 
Action: Mouse pressed left at (465, 133)
Screenshot: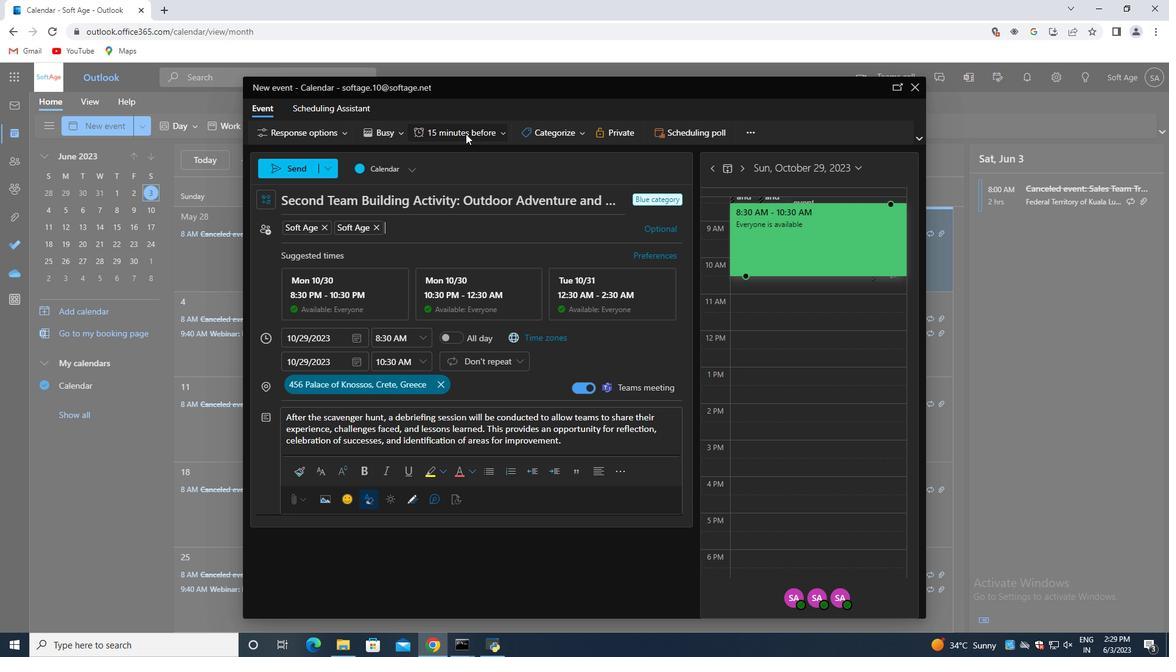 
Action: Mouse moved to (471, 221)
Screenshot: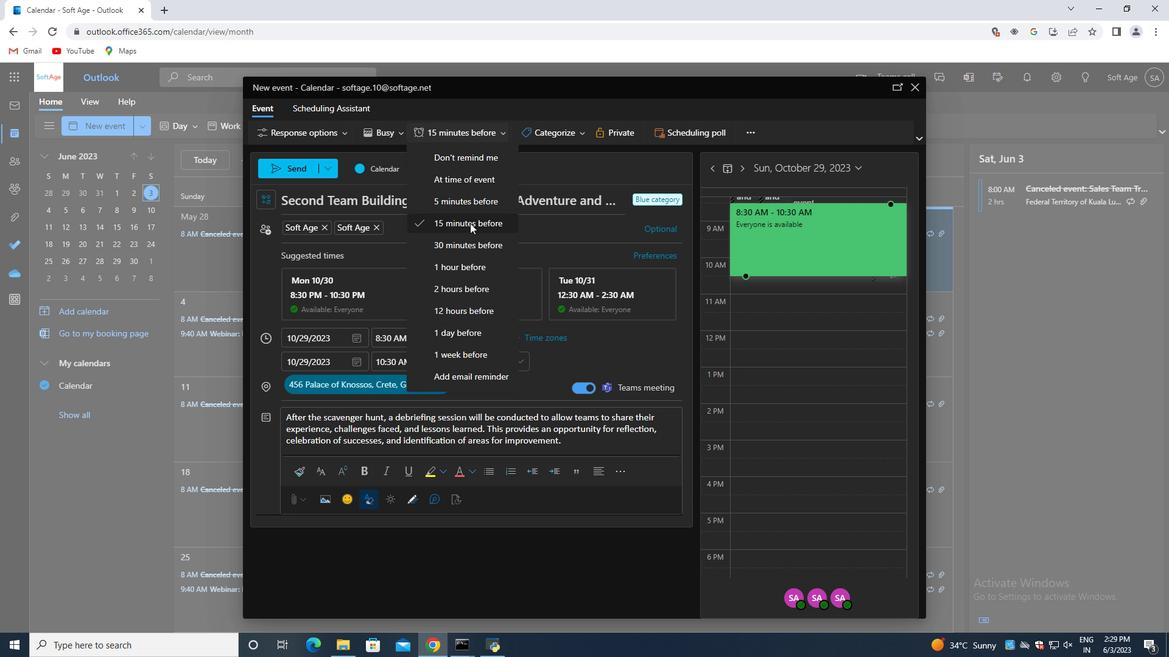 
Action: Mouse pressed left at (471, 221)
Screenshot: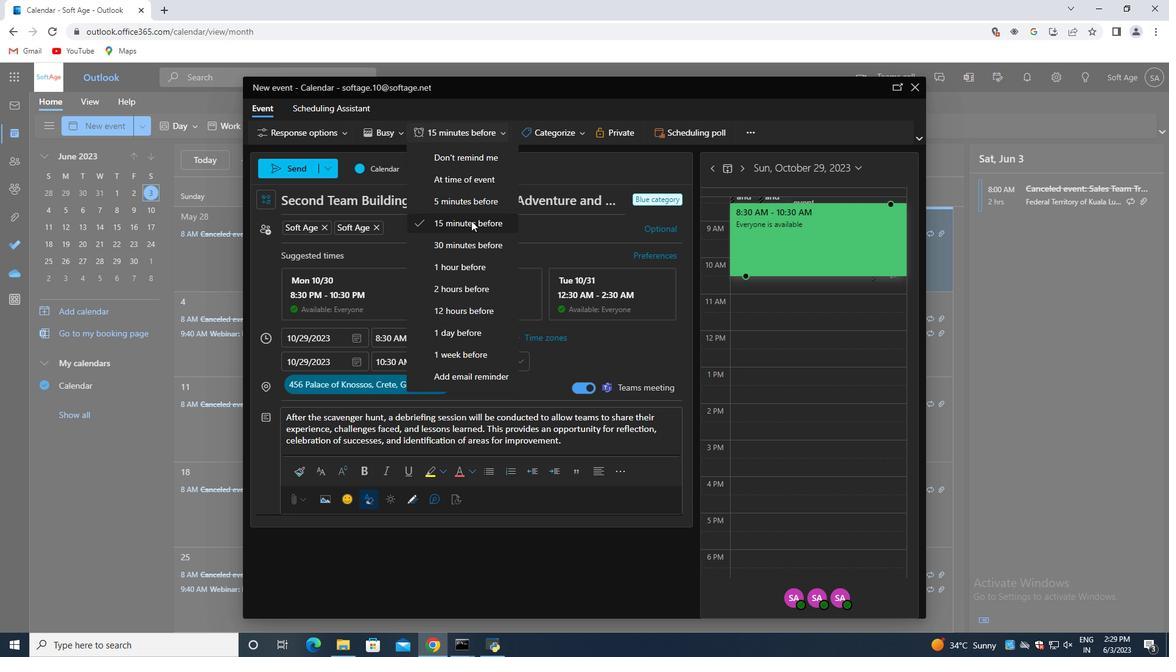 
Action: Mouse moved to (297, 171)
Screenshot: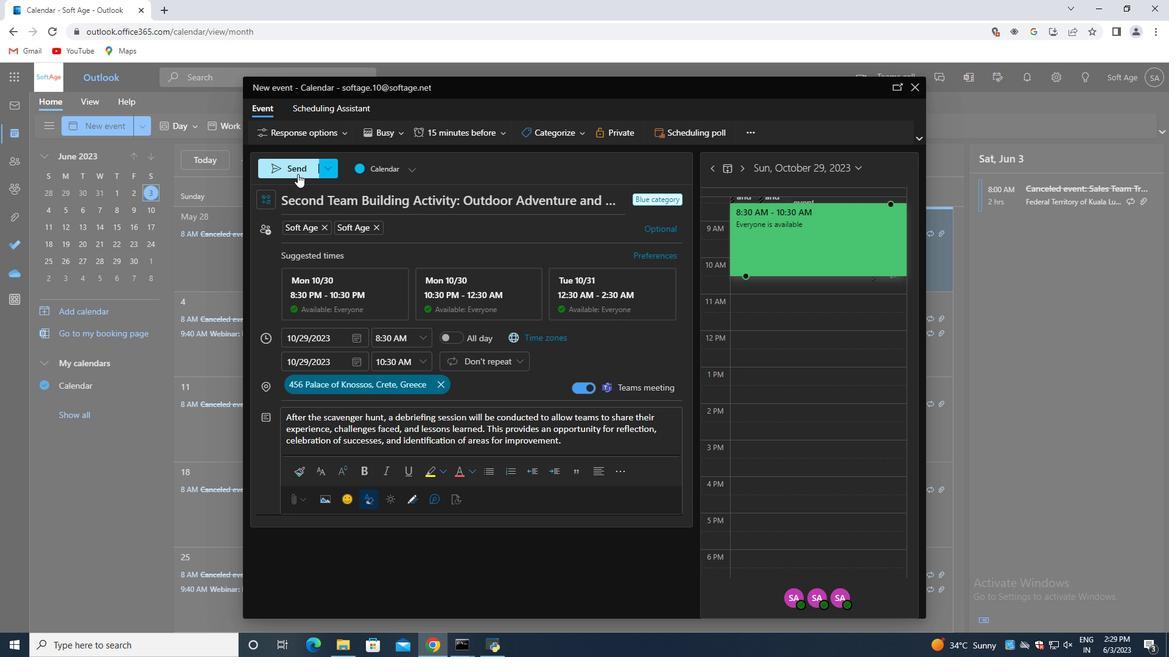 
Action: Mouse pressed left at (297, 171)
Screenshot: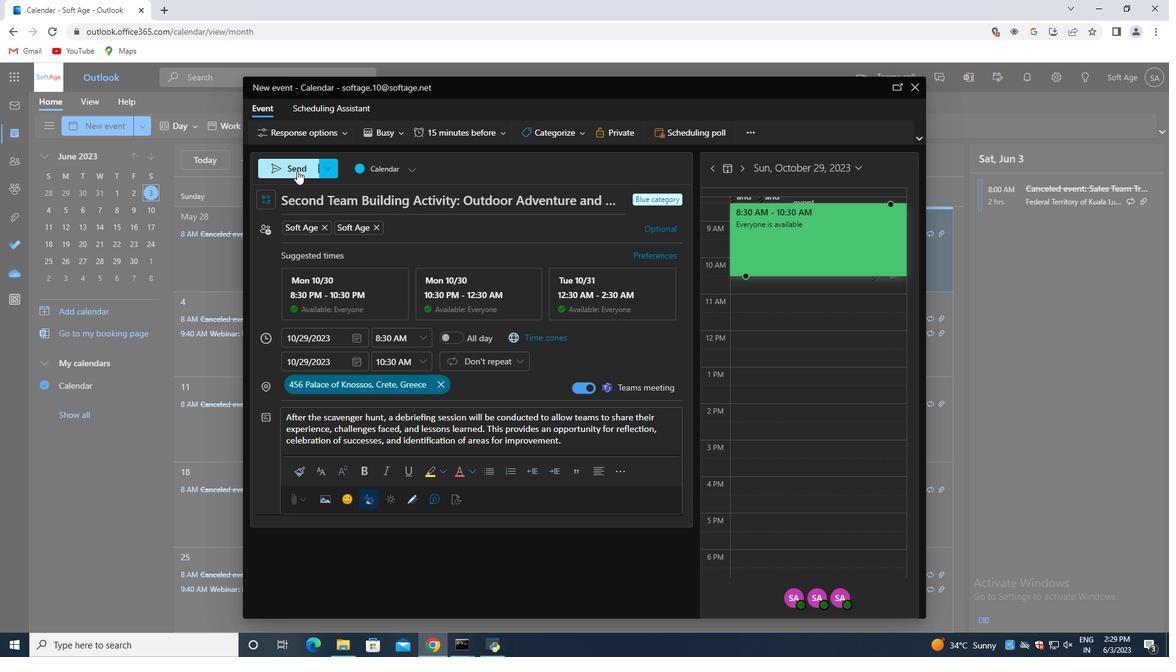 
